 Task: Look for opportunities in operational excellence and training.
Action: Mouse moved to (128, 280)
Screenshot: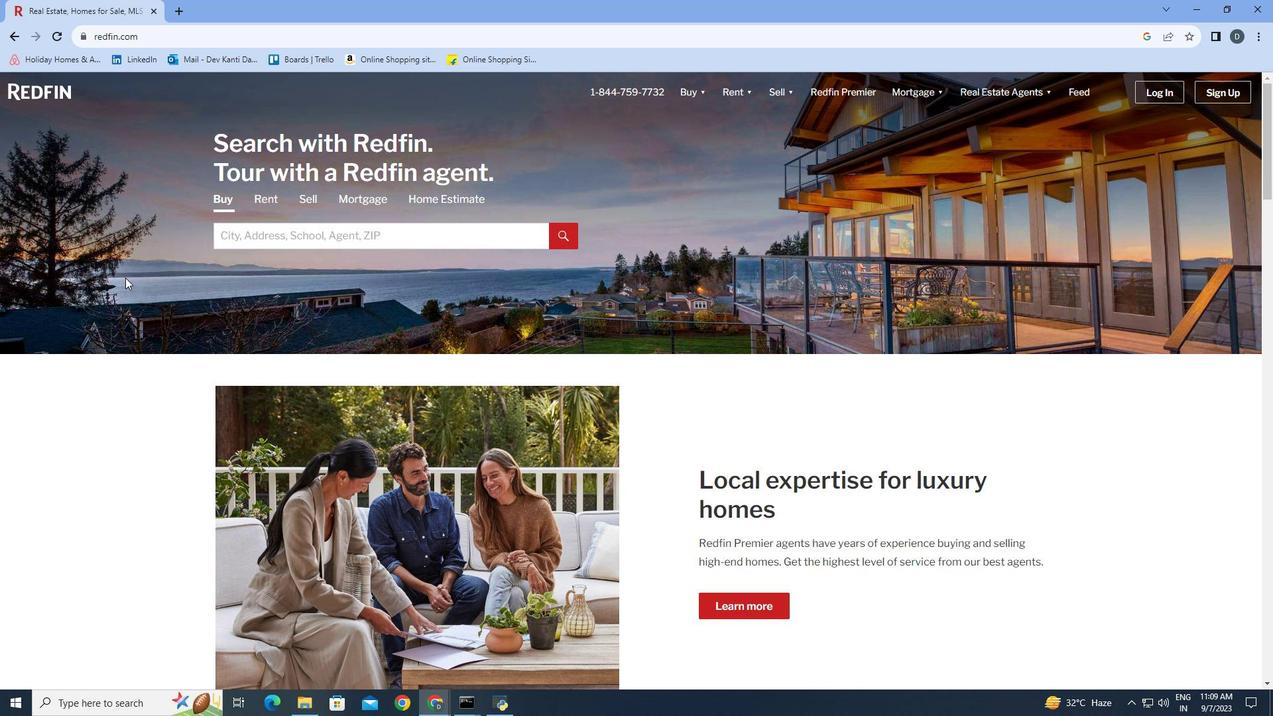 
Action: Mouse scrolled (128, 280) with delta (0, 0)
Screenshot: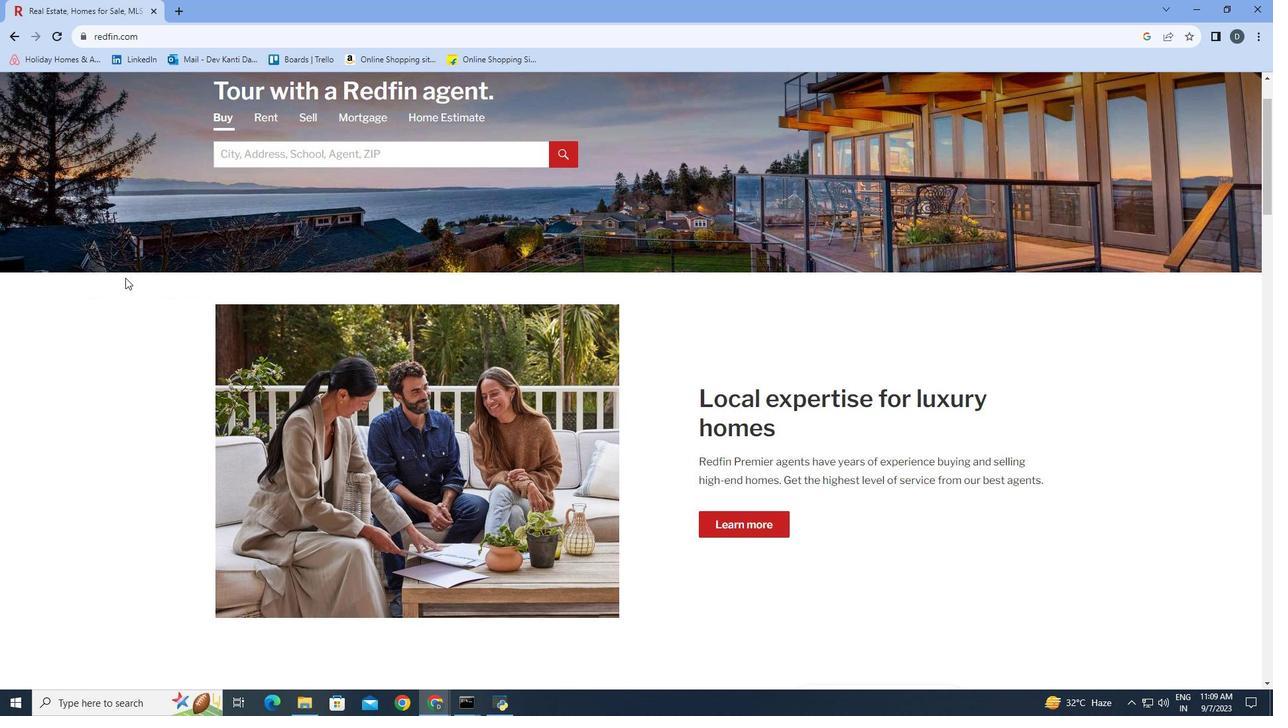
Action: Mouse scrolled (128, 280) with delta (0, 0)
Screenshot: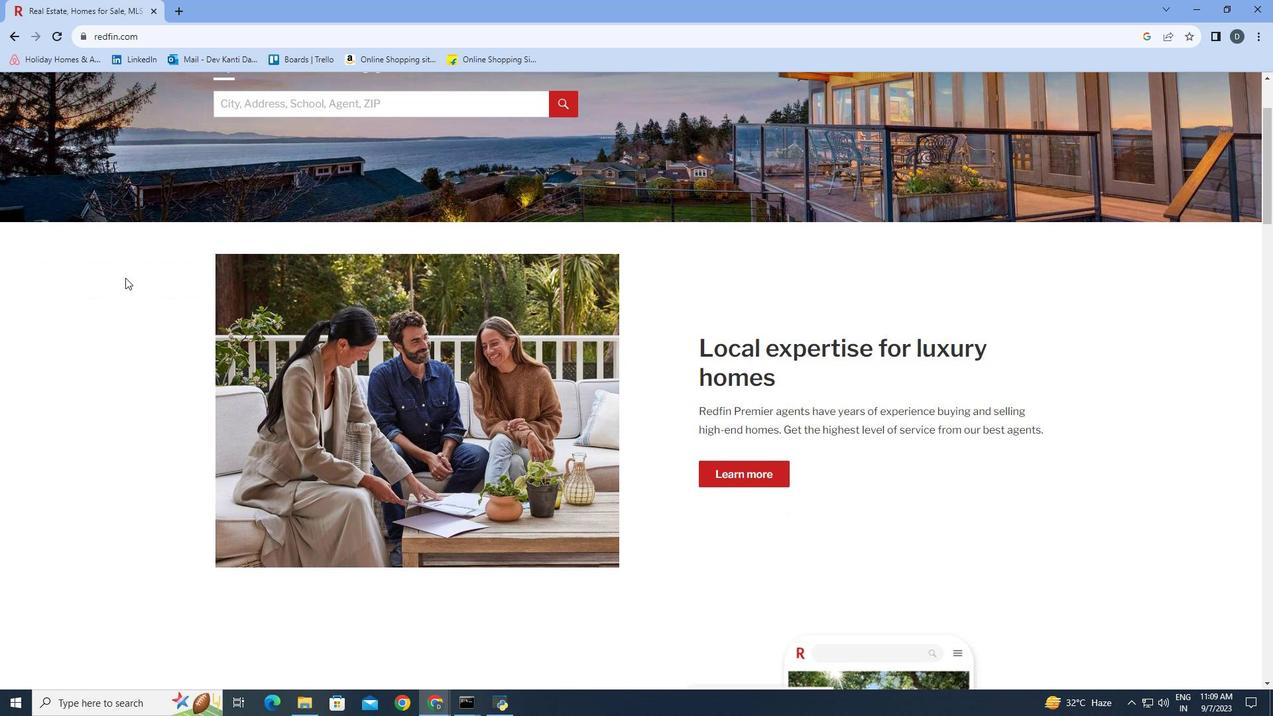 
Action: Mouse scrolled (128, 280) with delta (0, 0)
Screenshot: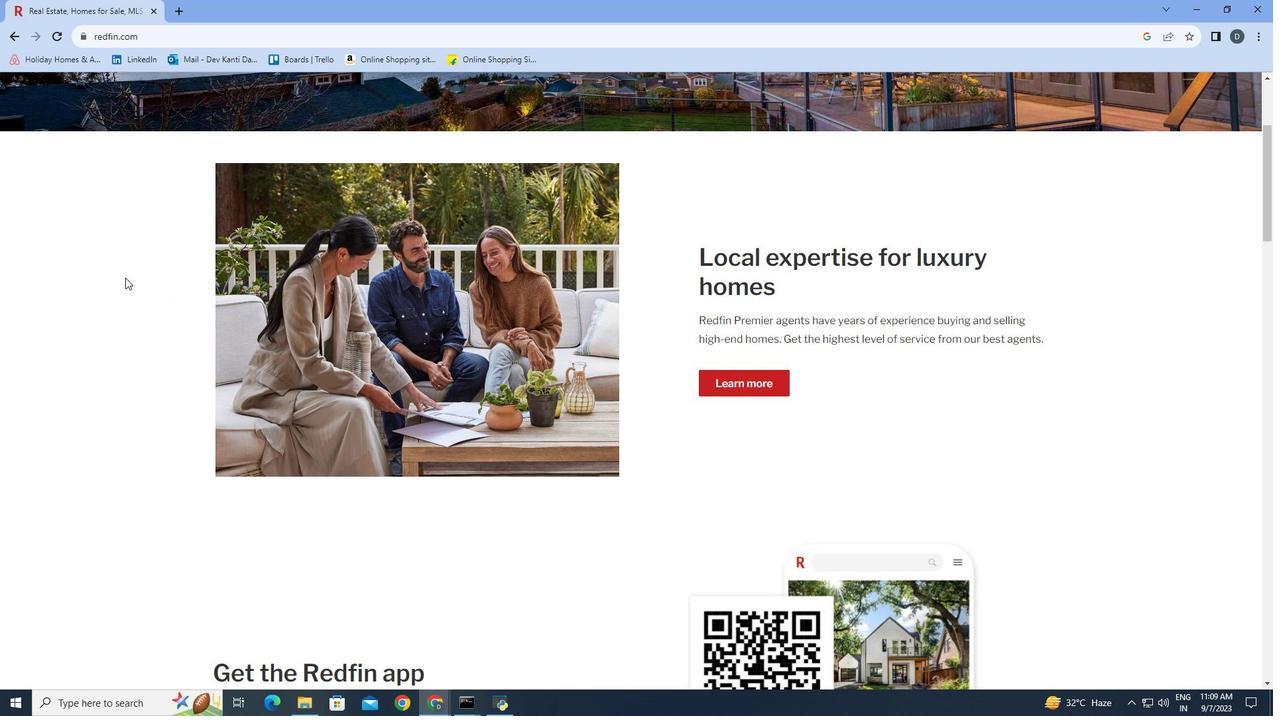 
Action: Mouse scrolled (128, 280) with delta (0, 0)
Screenshot: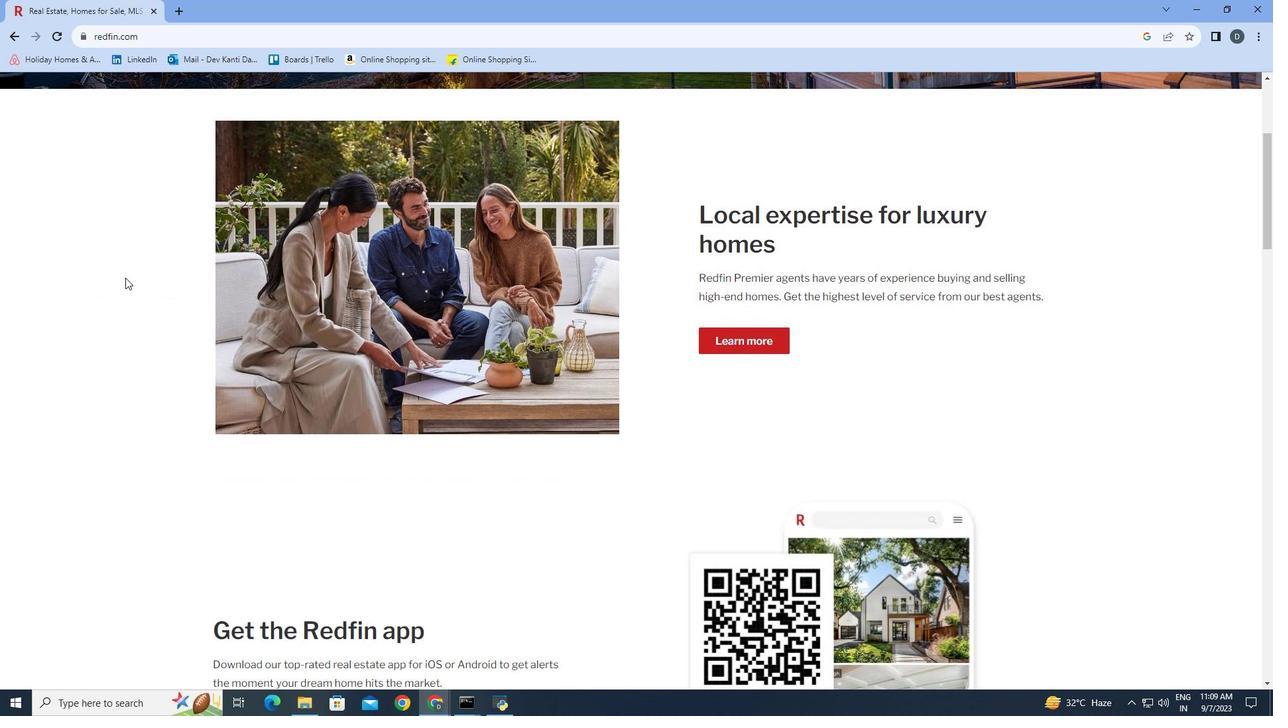 
Action: Mouse scrolled (128, 280) with delta (0, 0)
Screenshot: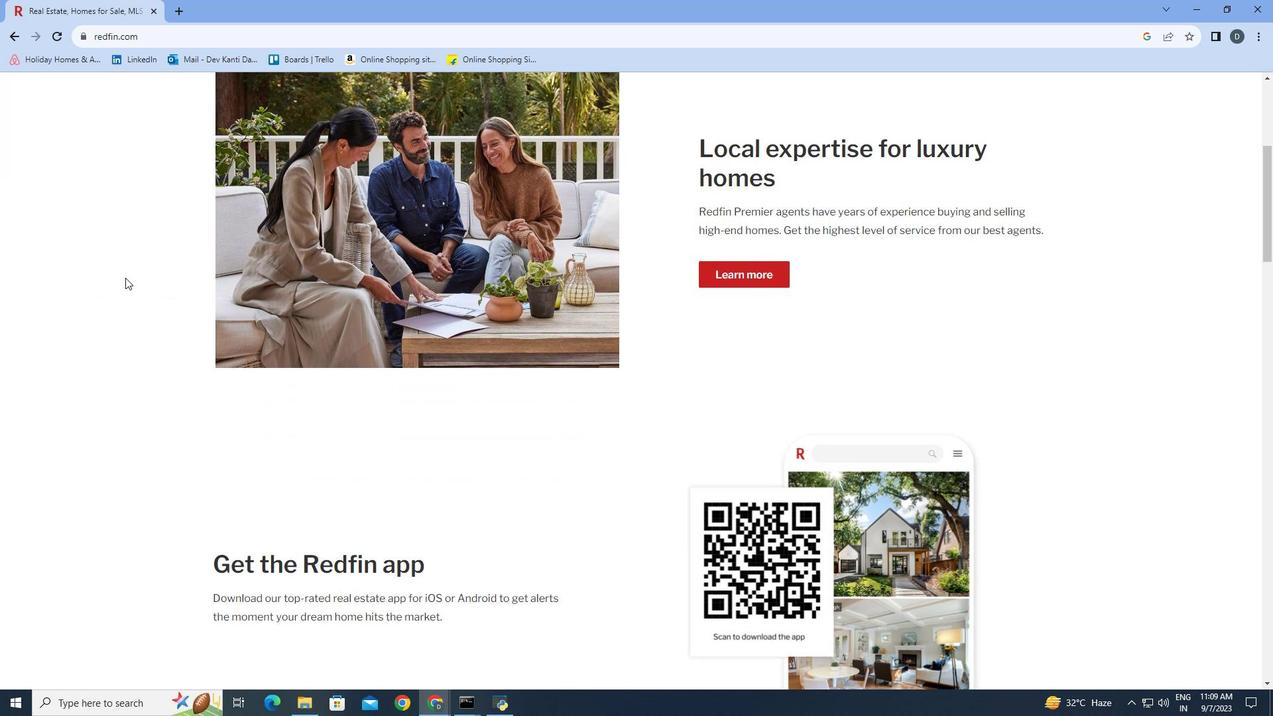 
Action: Mouse scrolled (128, 280) with delta (0, 0)
Screenshot: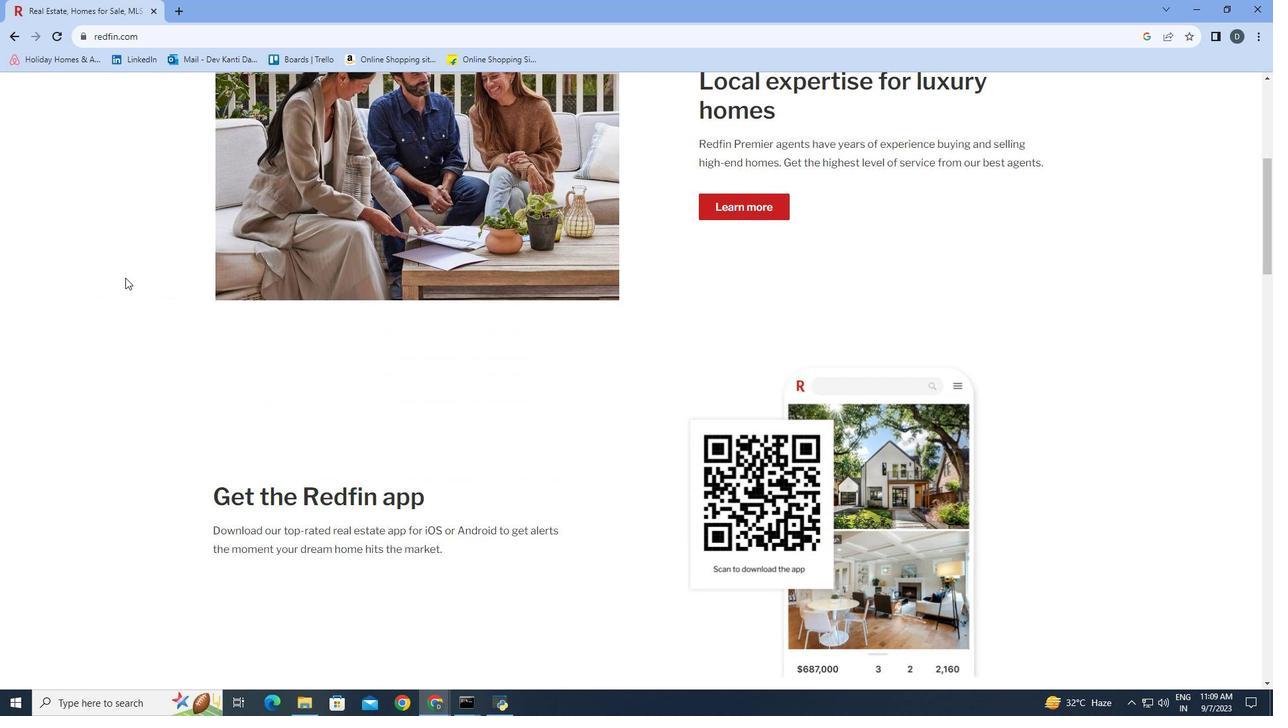 
Action: Mouse scrolled (128, 280) with delta (0, 0)
Screenshot: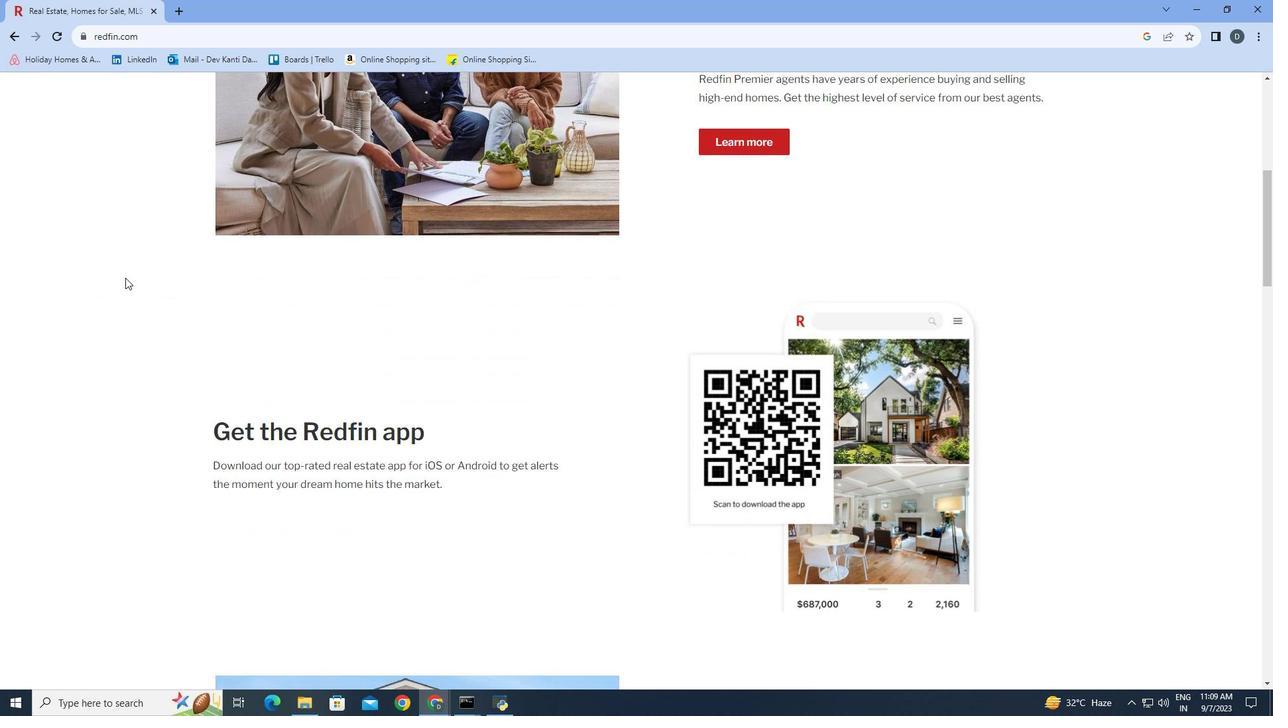 
Action: Mouse scrolled (128, 280) with delta (0, 0)
Screenshot: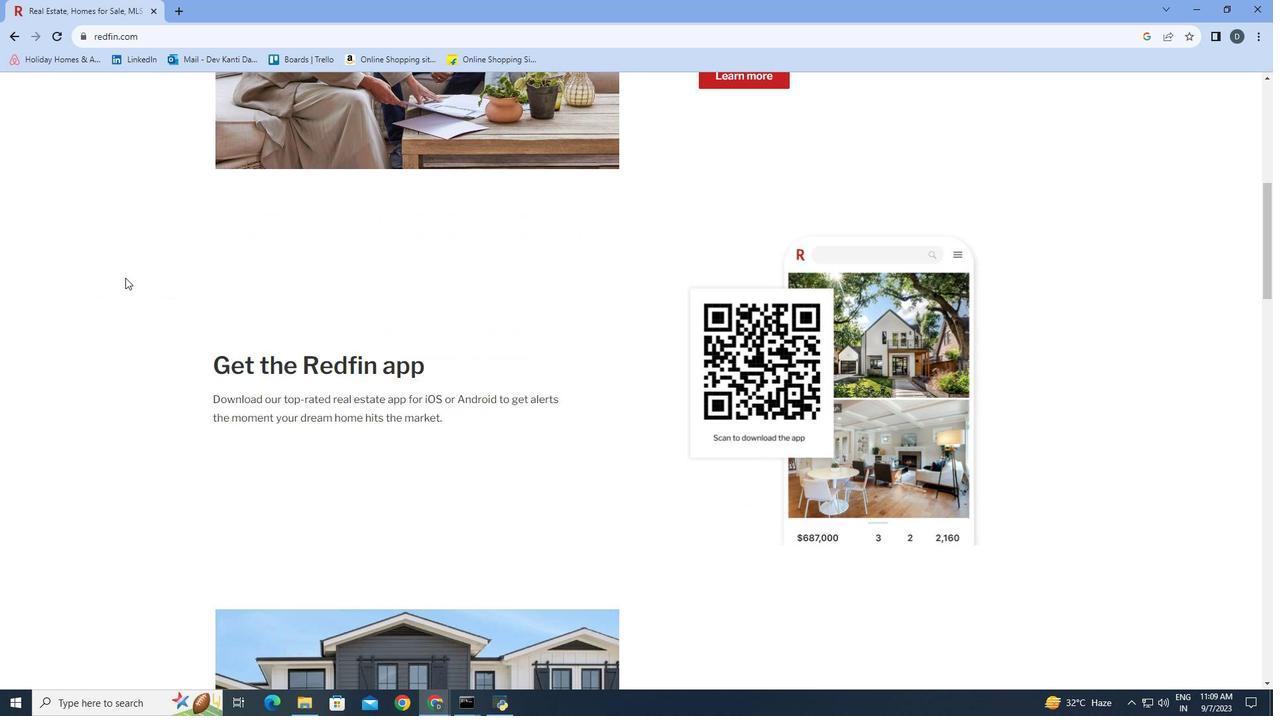 
Action: Mouse scrolled (128, 280) with delta (0, 0)
Screenshot: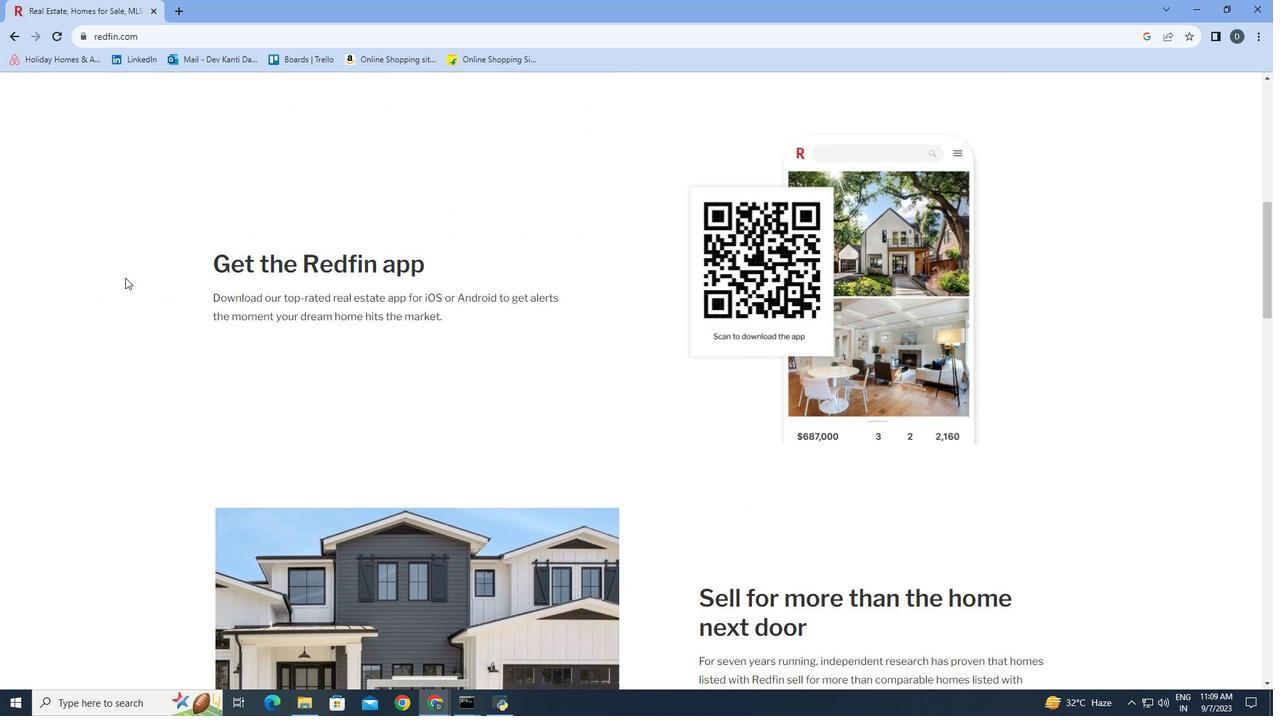 
Action: Mouse scrolled (128, 280) with delta (0, 0)
Screenshot: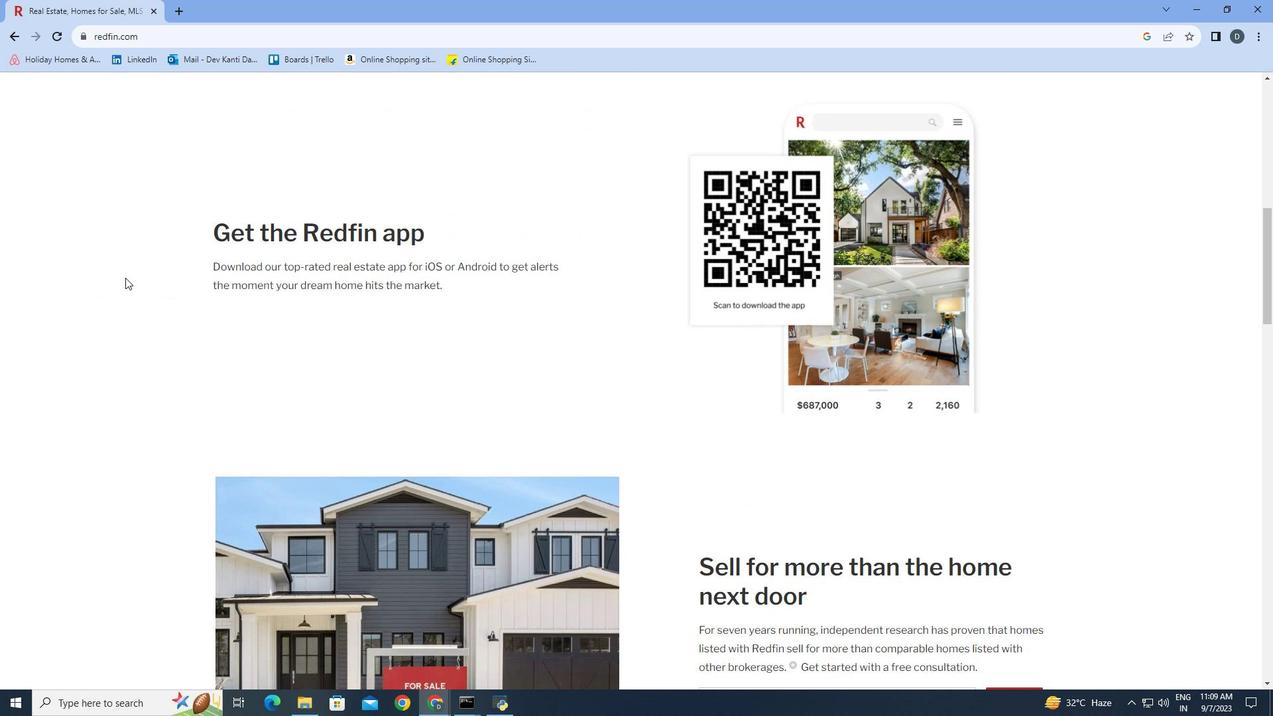 
Action: Mouse scrolled (128, 280) with delta (0, 0)
Screenshot: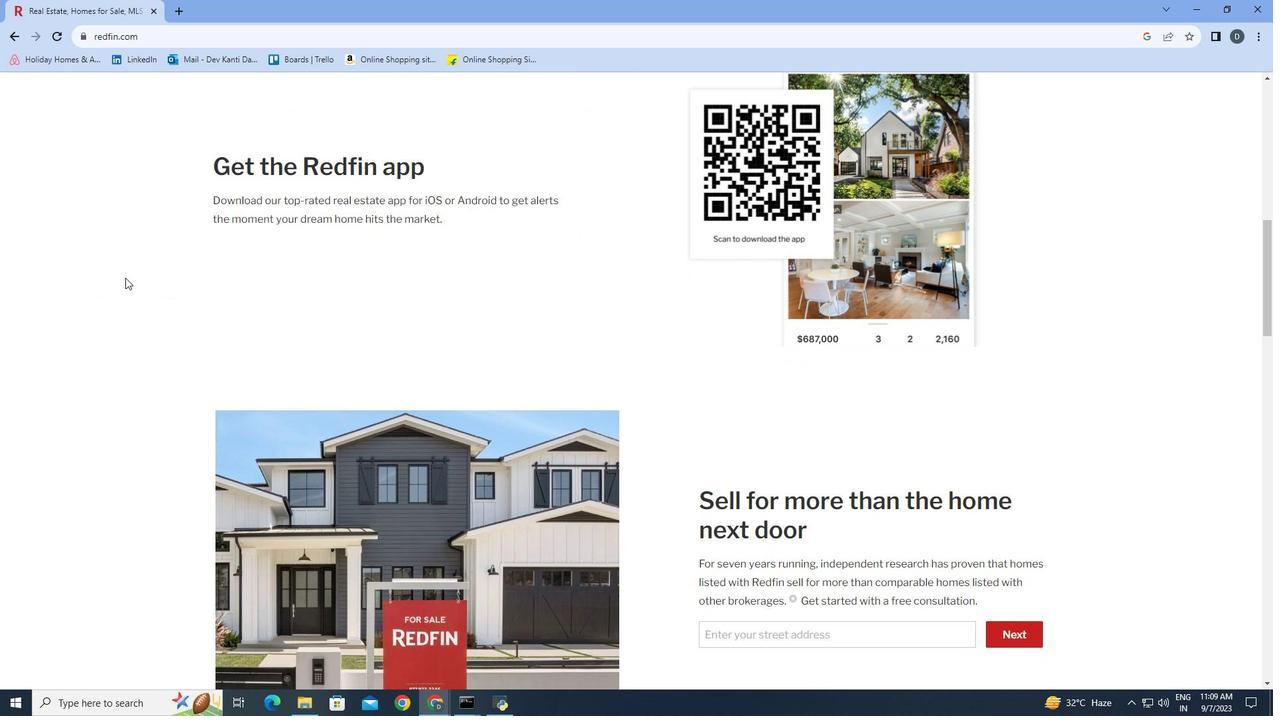 
Action: Mouse scrolled (128, 280) with delta (0, 0)
Screenshot: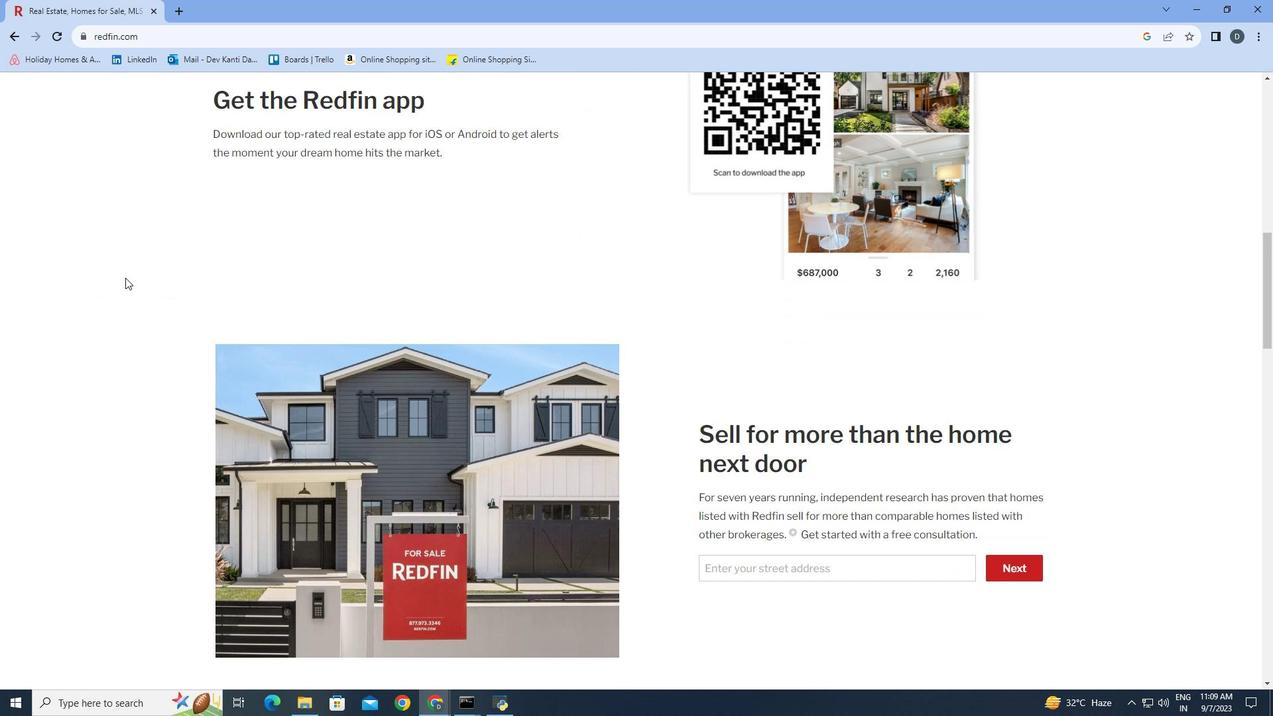 
Action: Mouse scrolled (128, 280) with delta (0, 0)
Screenshot: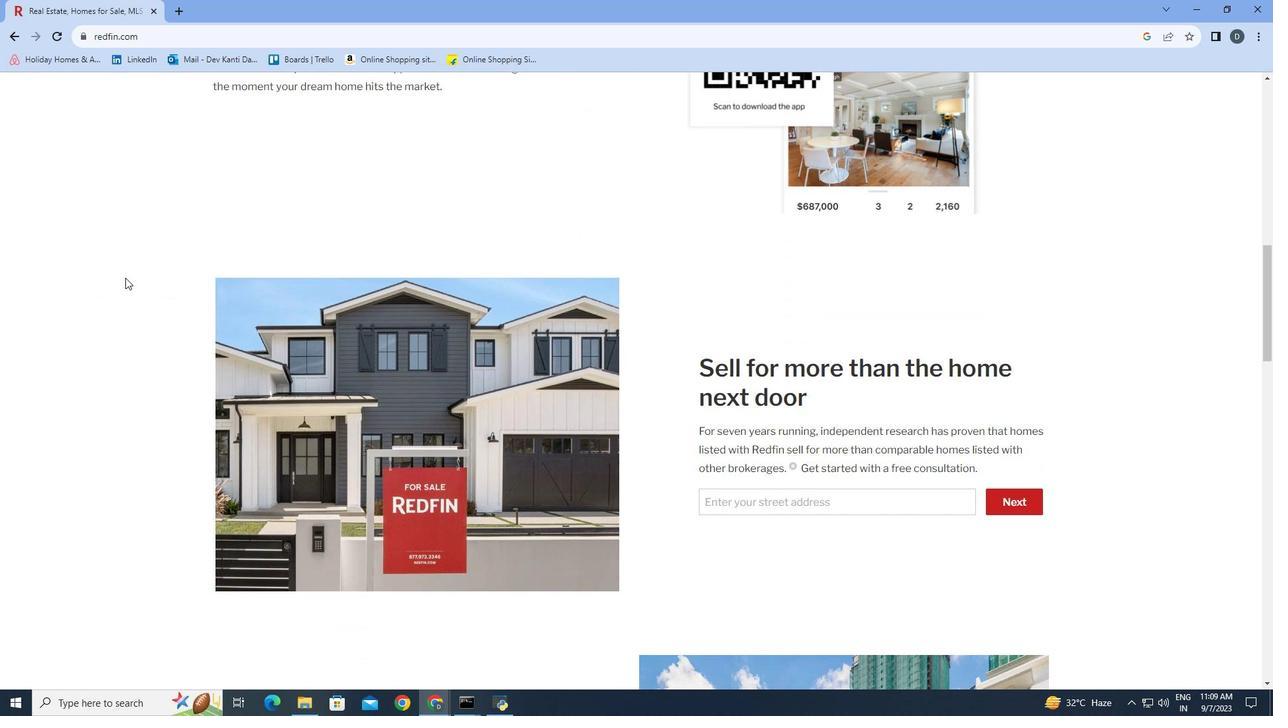 
Action: Mouse scrolled (128, 280) with delta (0, 0)
Screenshot: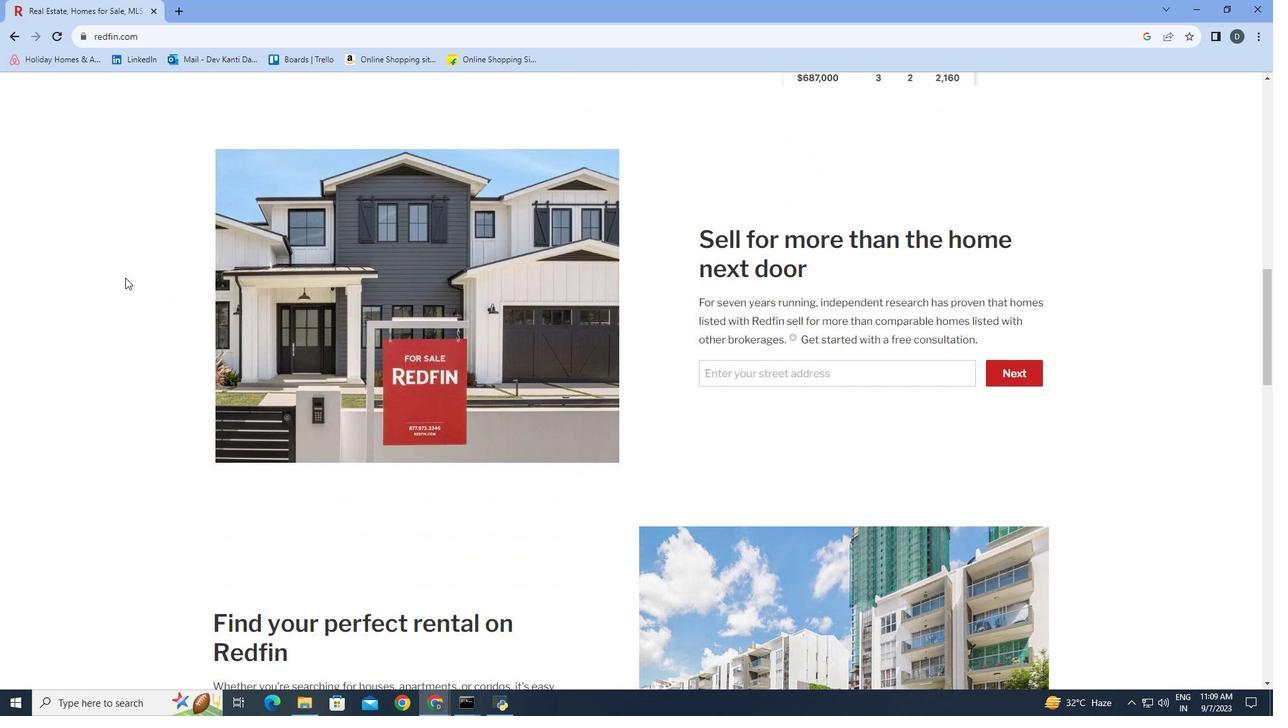 
Action: Mouse scrolled (128, 280) with delta (0, 0)
Screenshot: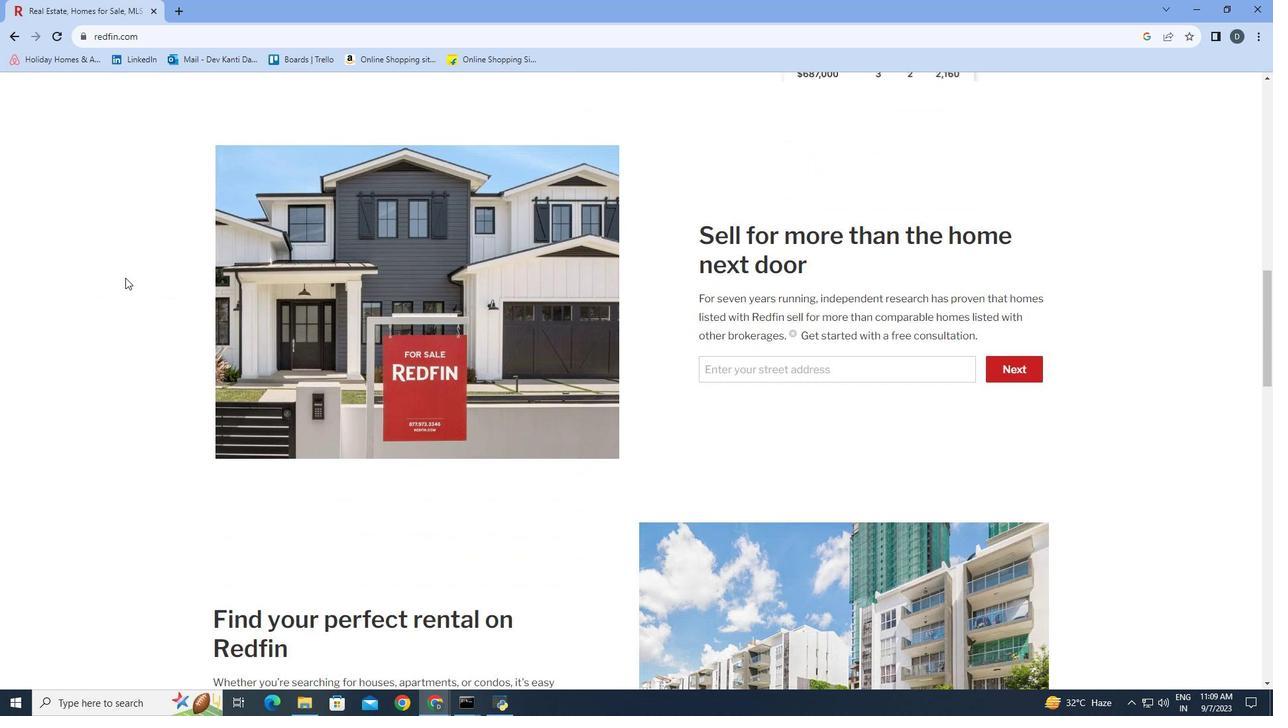 
Action: Mouse scrolled (128, 280) with delta (0, 0)
Screenshot: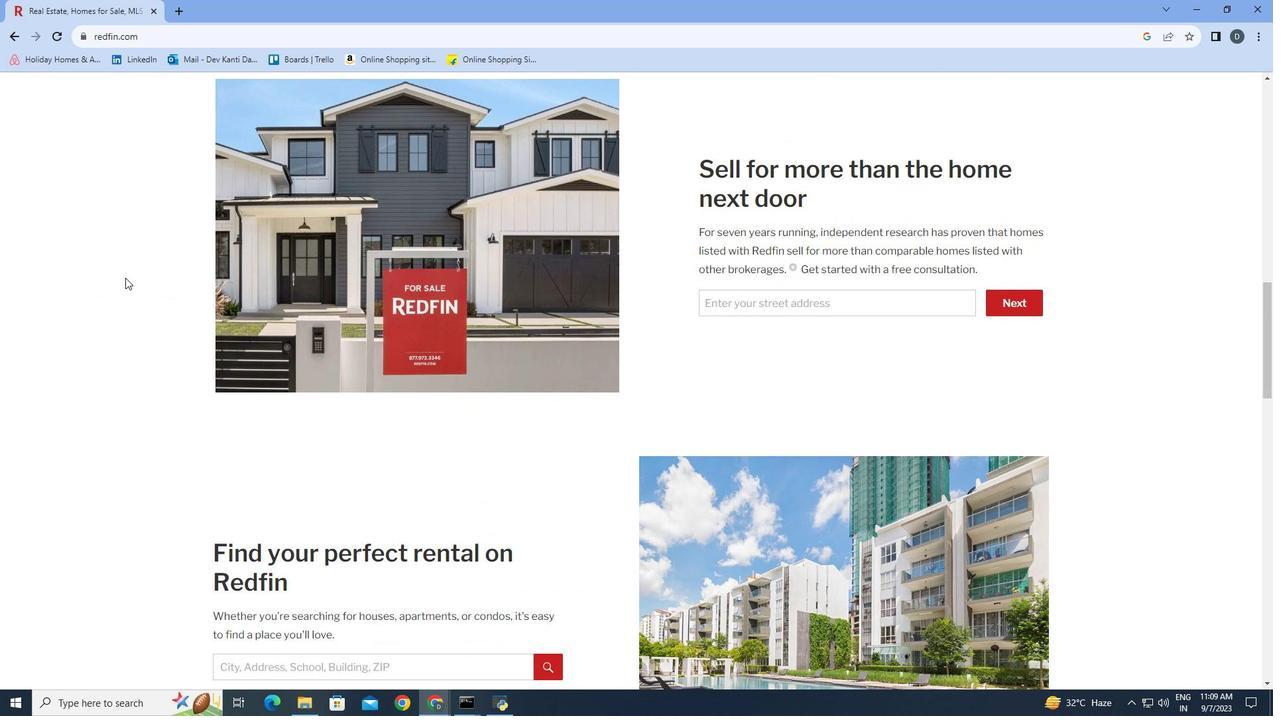 
Action: Mouse scrolled (128, 280) with delta (0, 0)
Screenshot: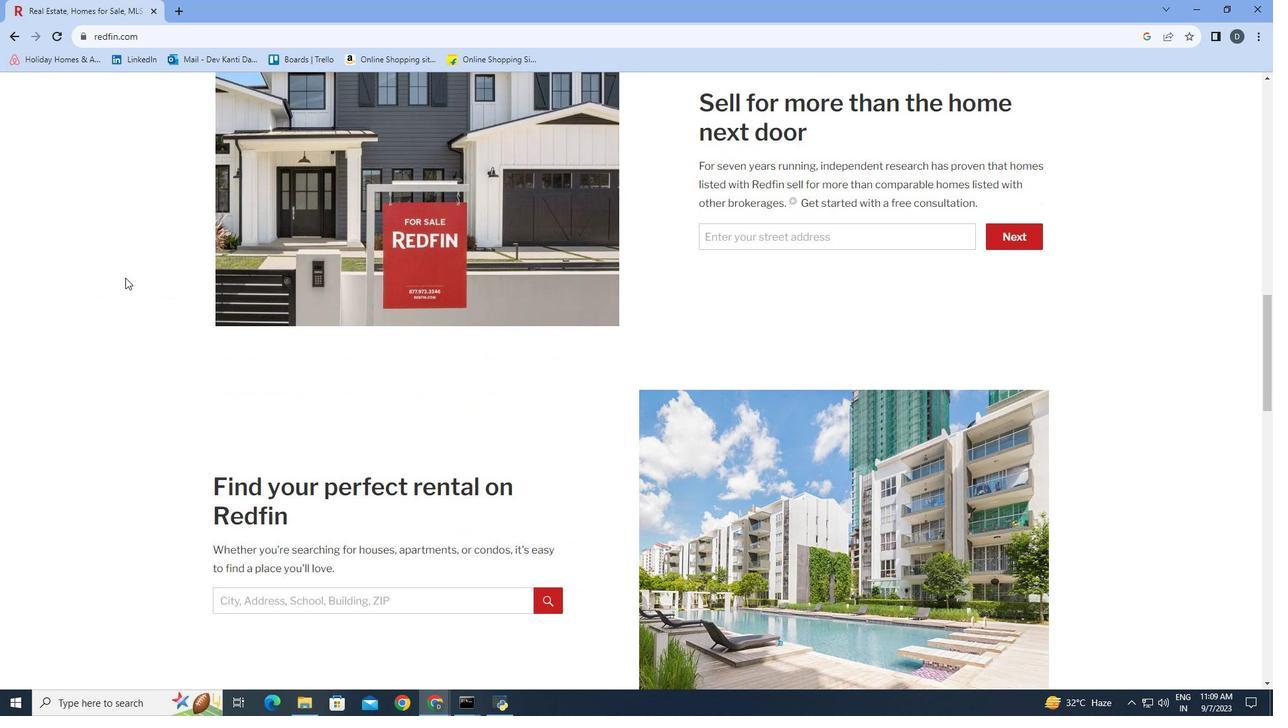 
Action: Mouse scrolled (128, 280) with delta (0, 0)
Screenshot: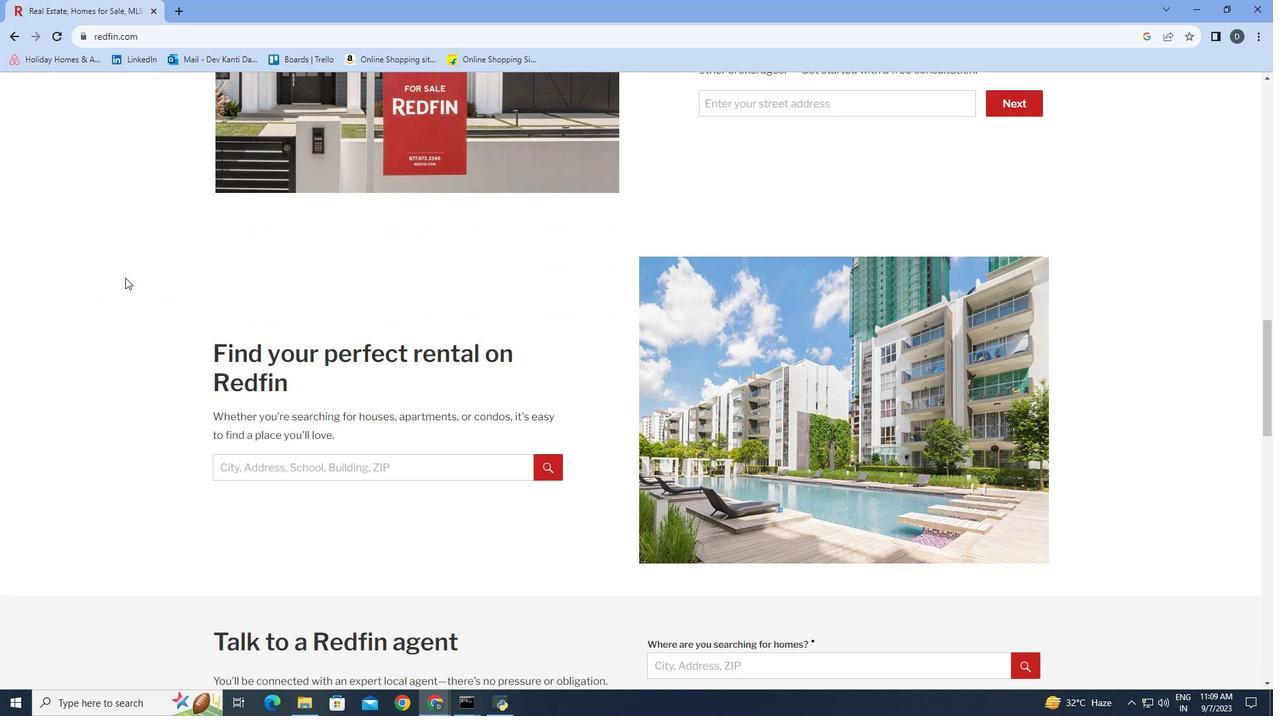 
Action: Mouse scrolled (128, 280) with delta (0, 0)
Screenshot: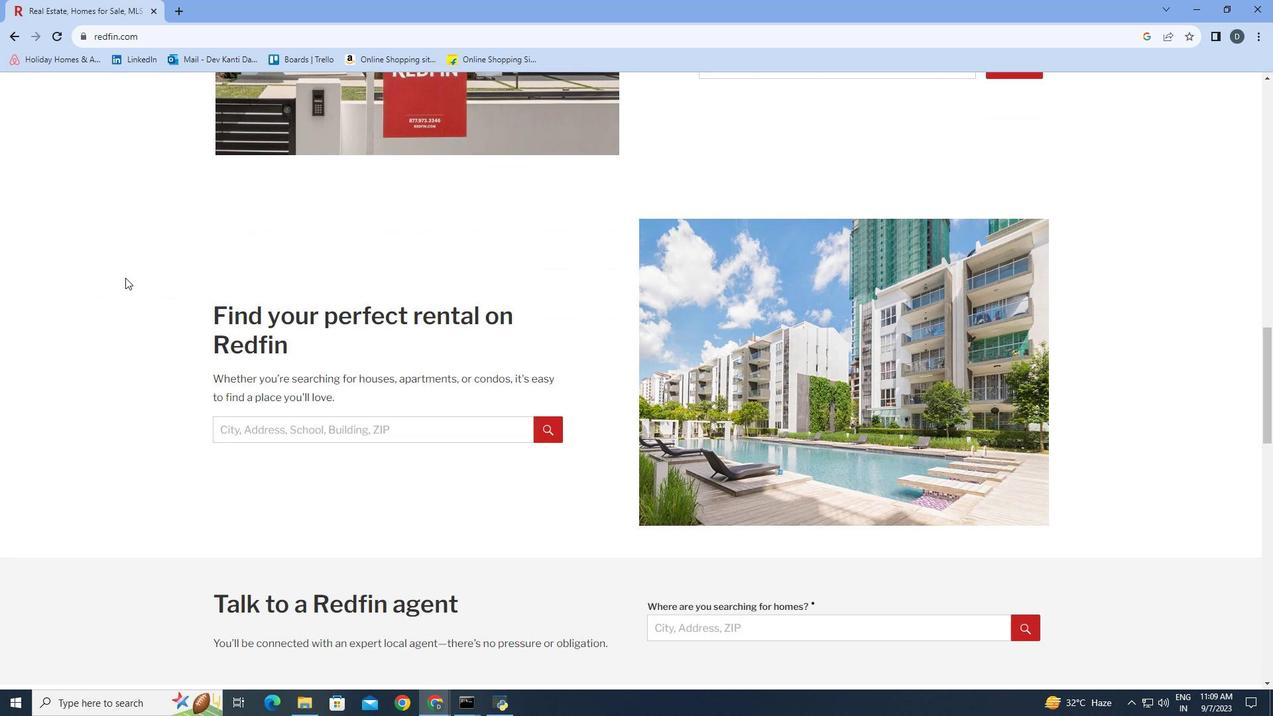 
Action: Mouse scrolled (128, 280) with delta (0, 0)
Screenshot: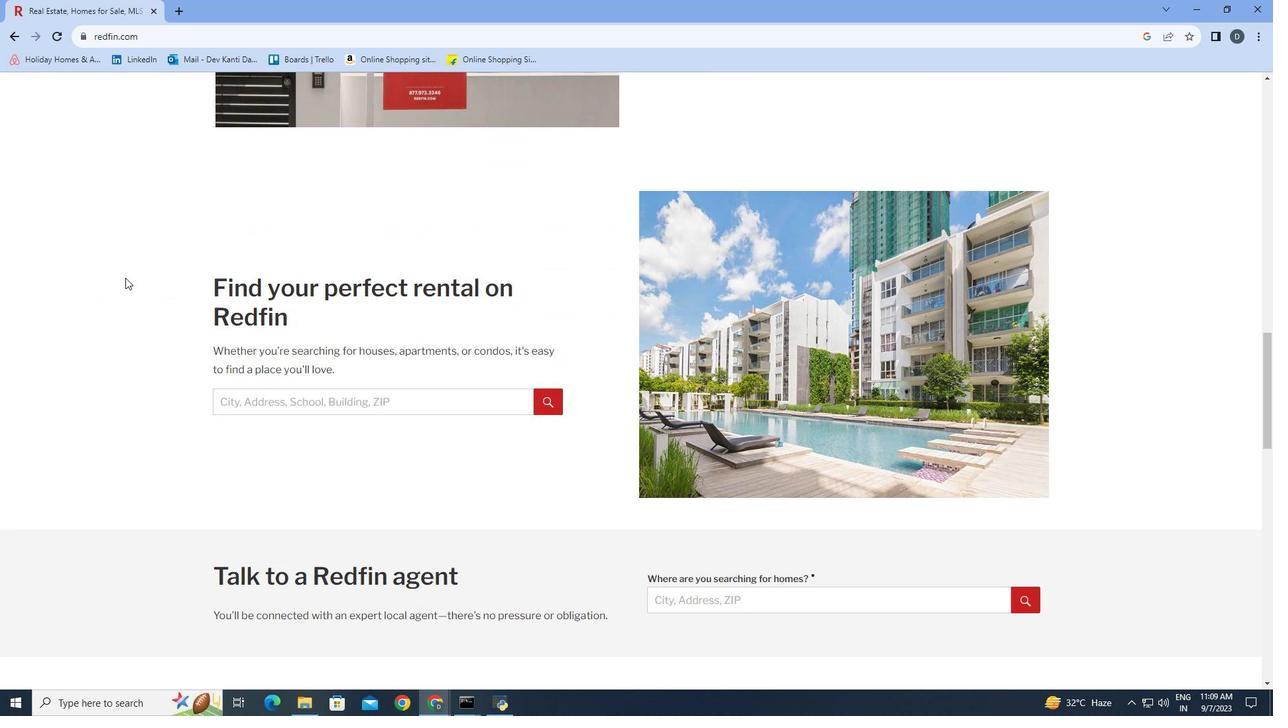 
Action: Mouse scrolled (128, 280) with delta (0, 0)
Screenshot: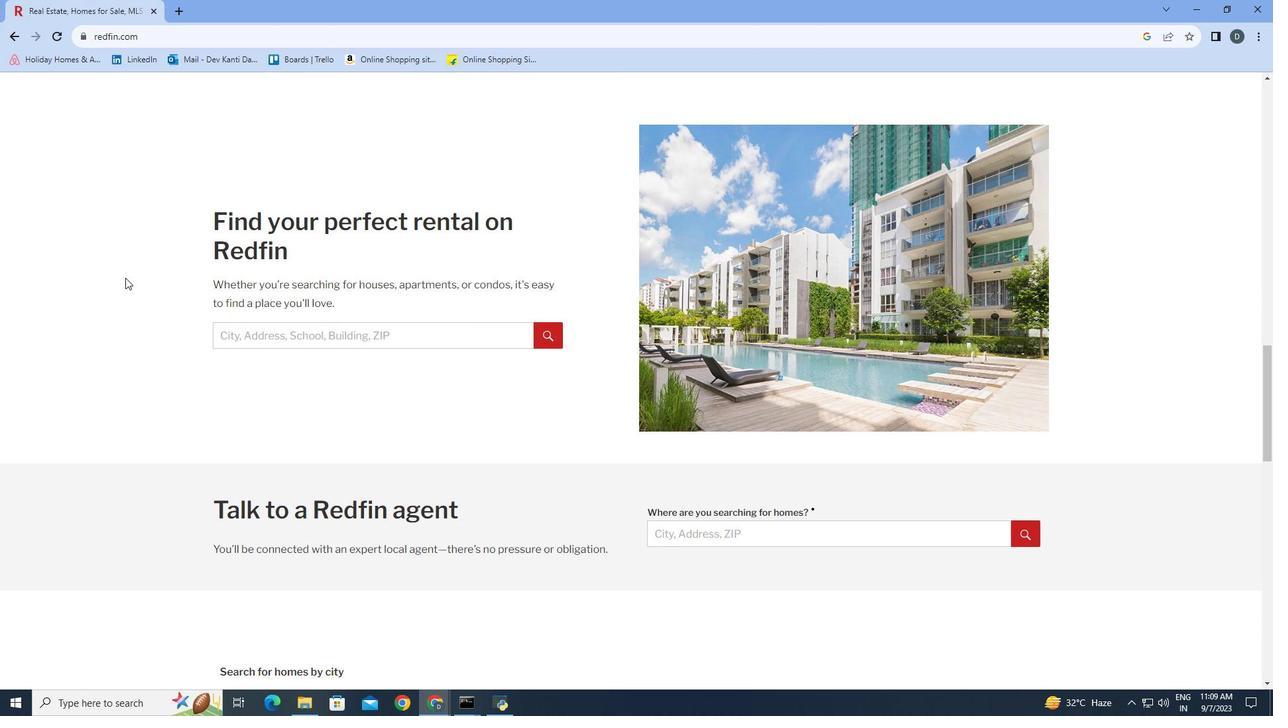 
Action: Mouse scrolled (128, 280) with delta (0, 0)
Screenshot: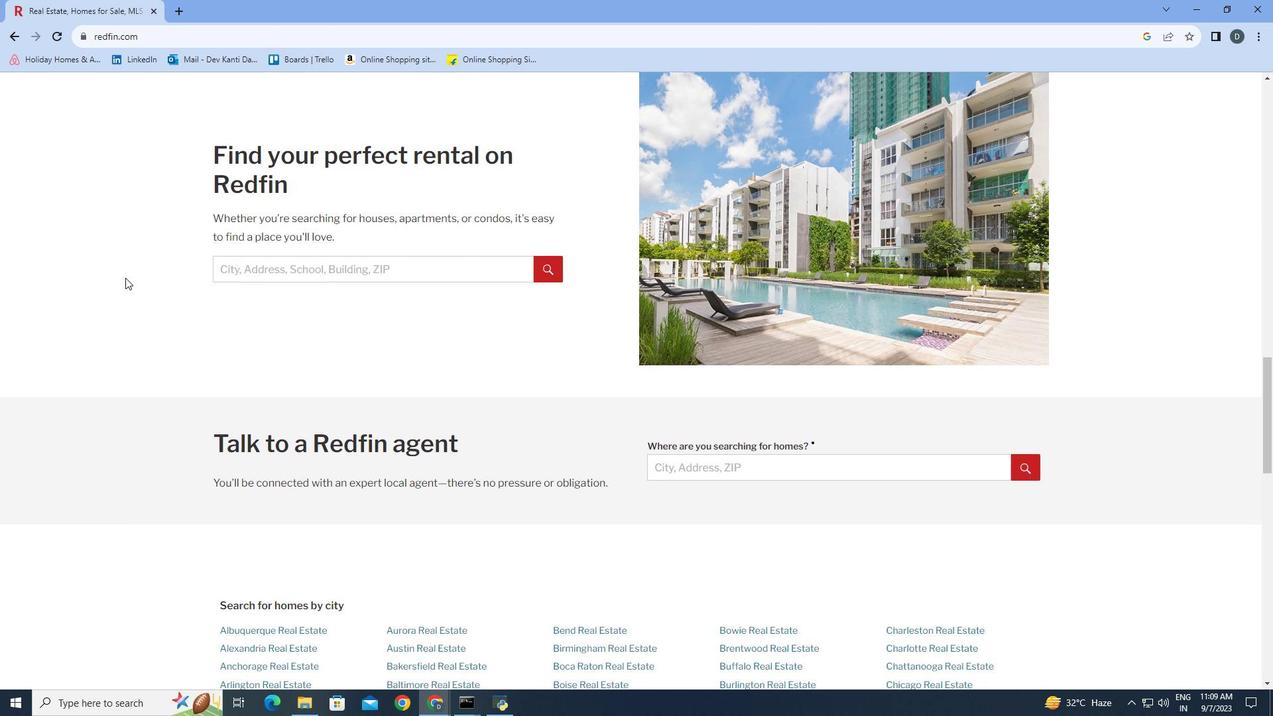 
Action: Mouse scrolled (128, 280) with delta (0, 0)
Screenshot: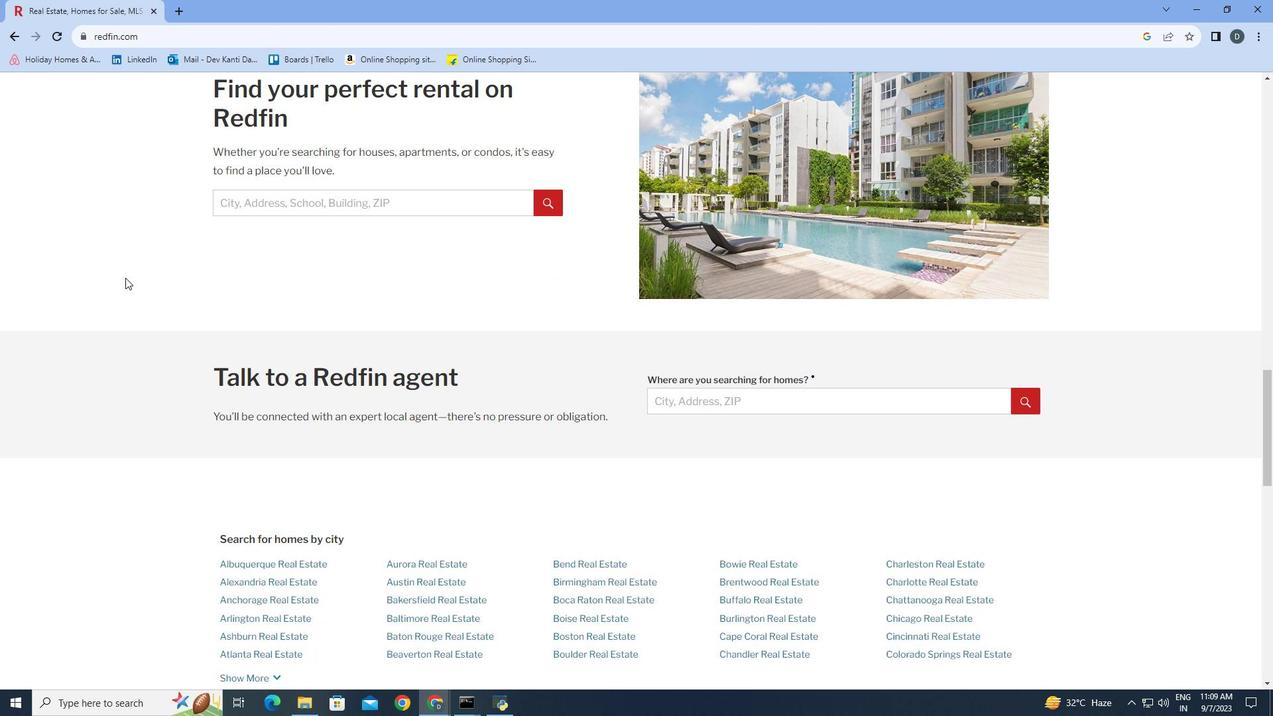 
Action: Mouse scrolled (128, 280) with delta (0, 0)
Screenshot: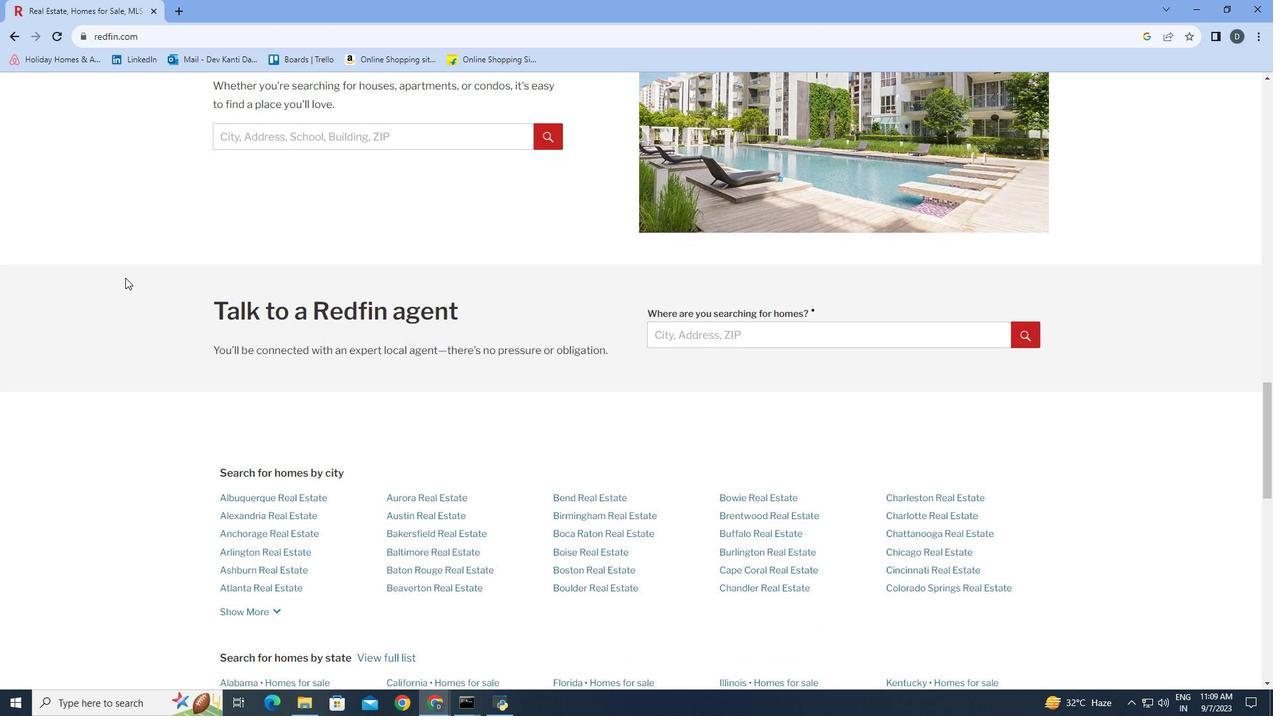 
Action: Mouse scrolled (128, 280) with delta (0, 0)
Screenshot: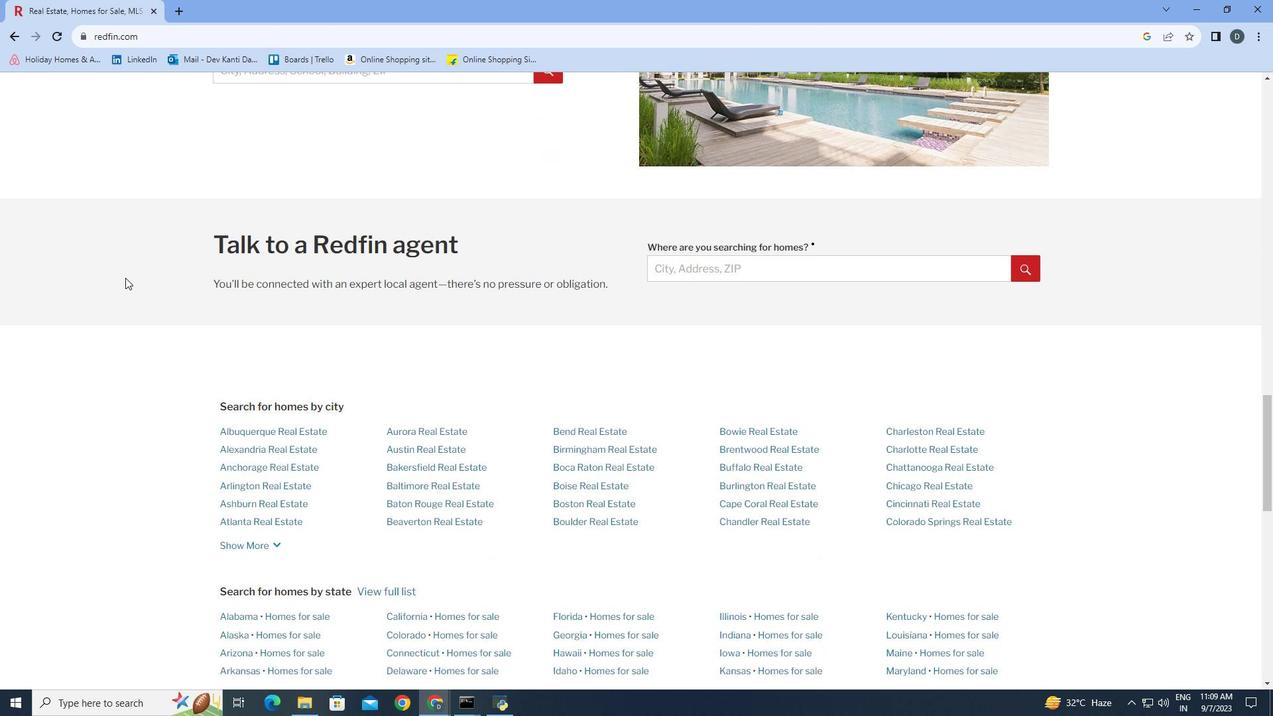 
Action: Mouse scrolled (128, 280) with delta (0, 0)
Screenshot: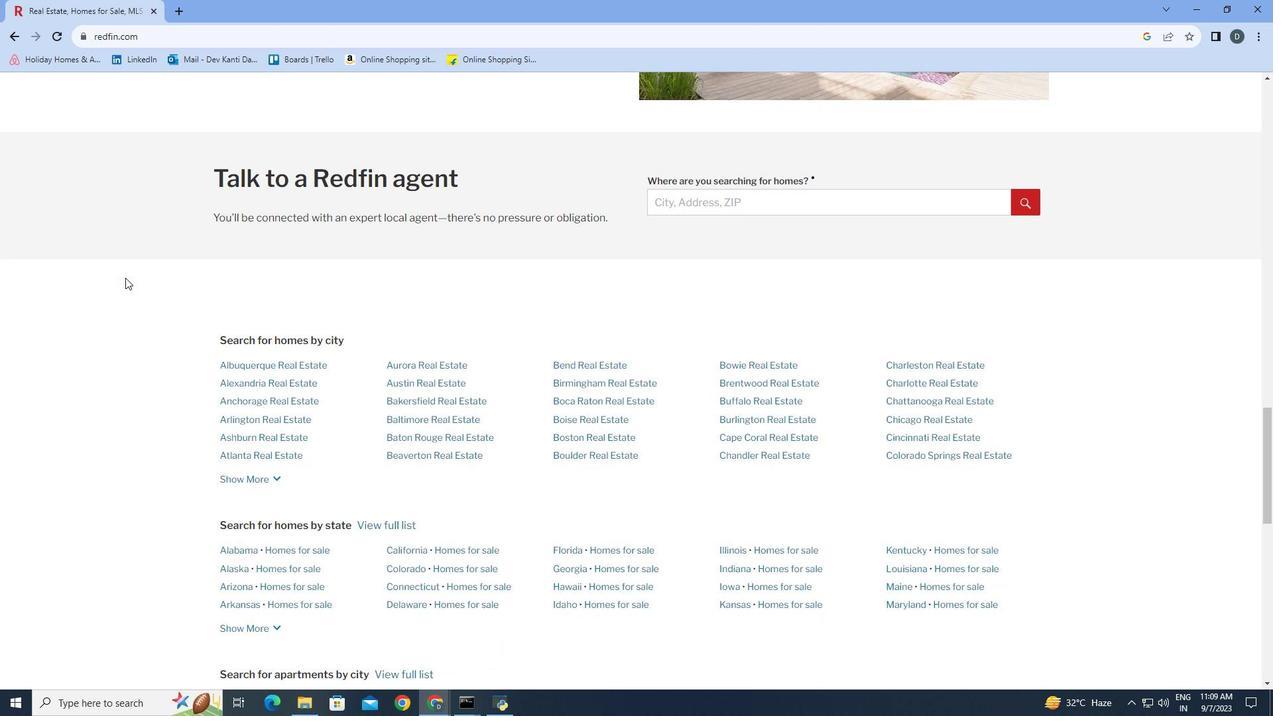 
Action: Mouse scrolled (128, 280) with delta (0, 0)
Screenshot: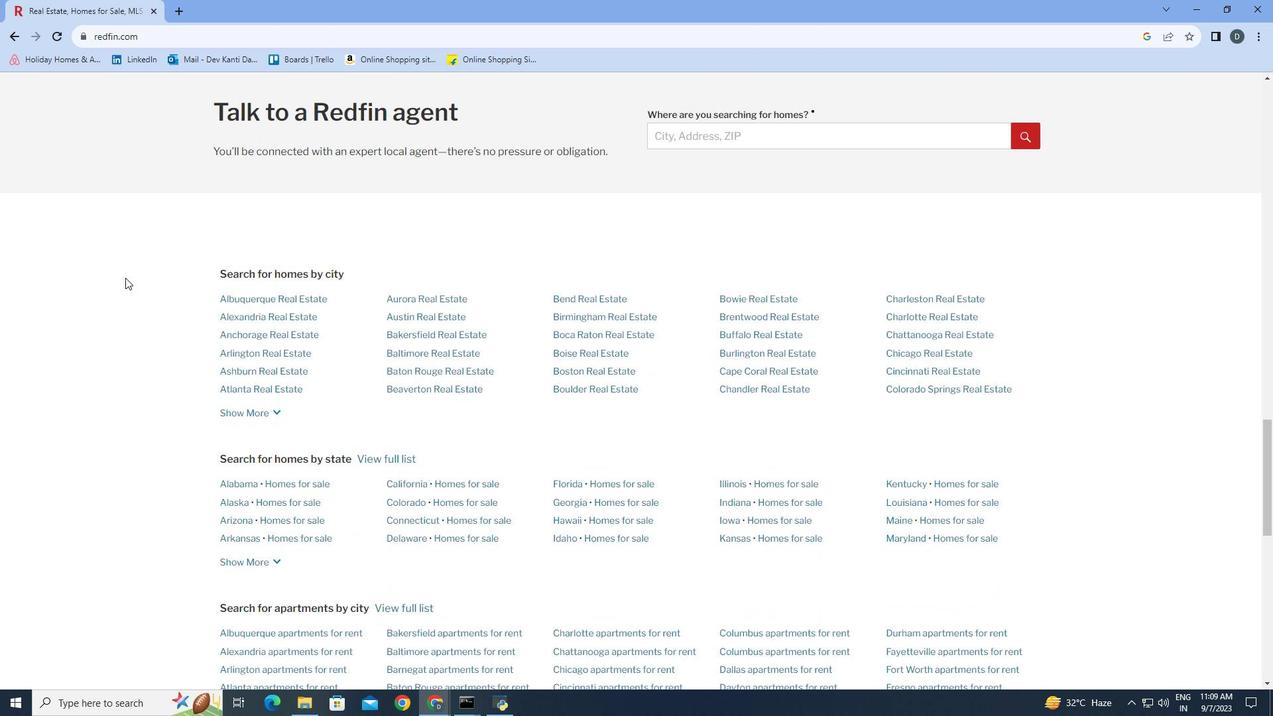 
Action: Mouse scrolled (128, 280) with delta (0, 0)
Screenshot: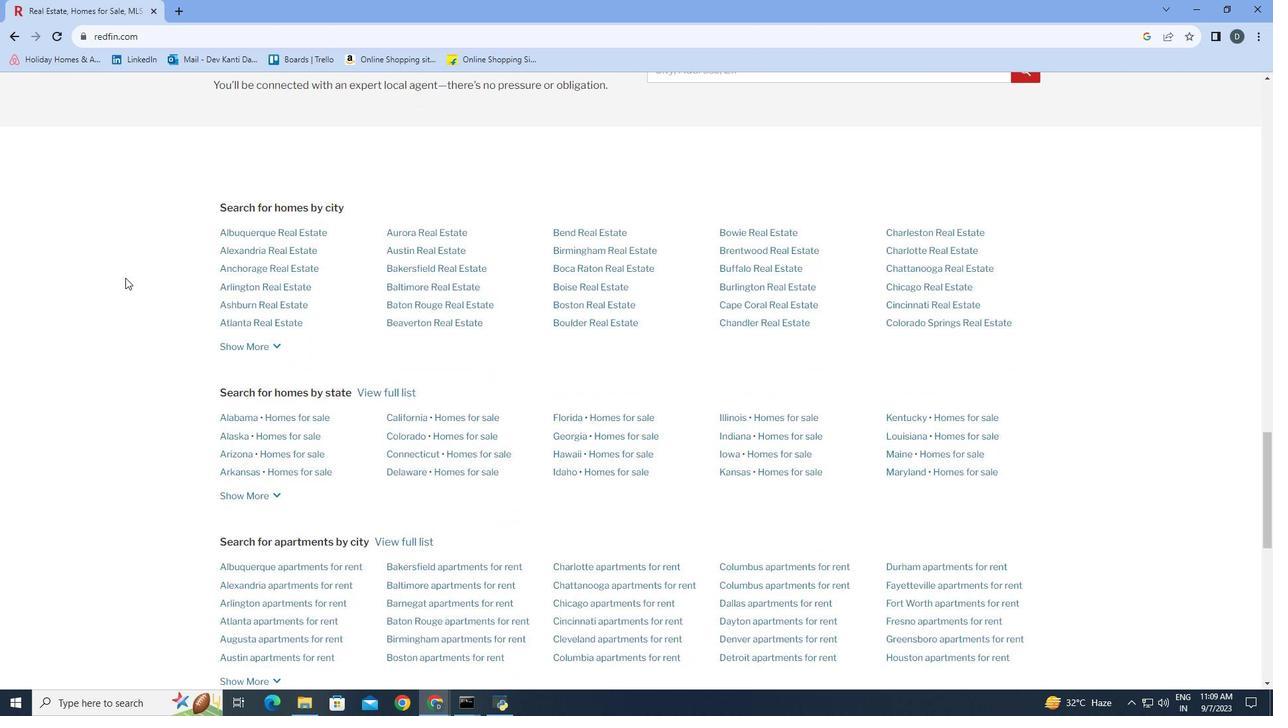 
Action: Mouse scrolled (128, 280) with delta (0, 0)
Screenshot: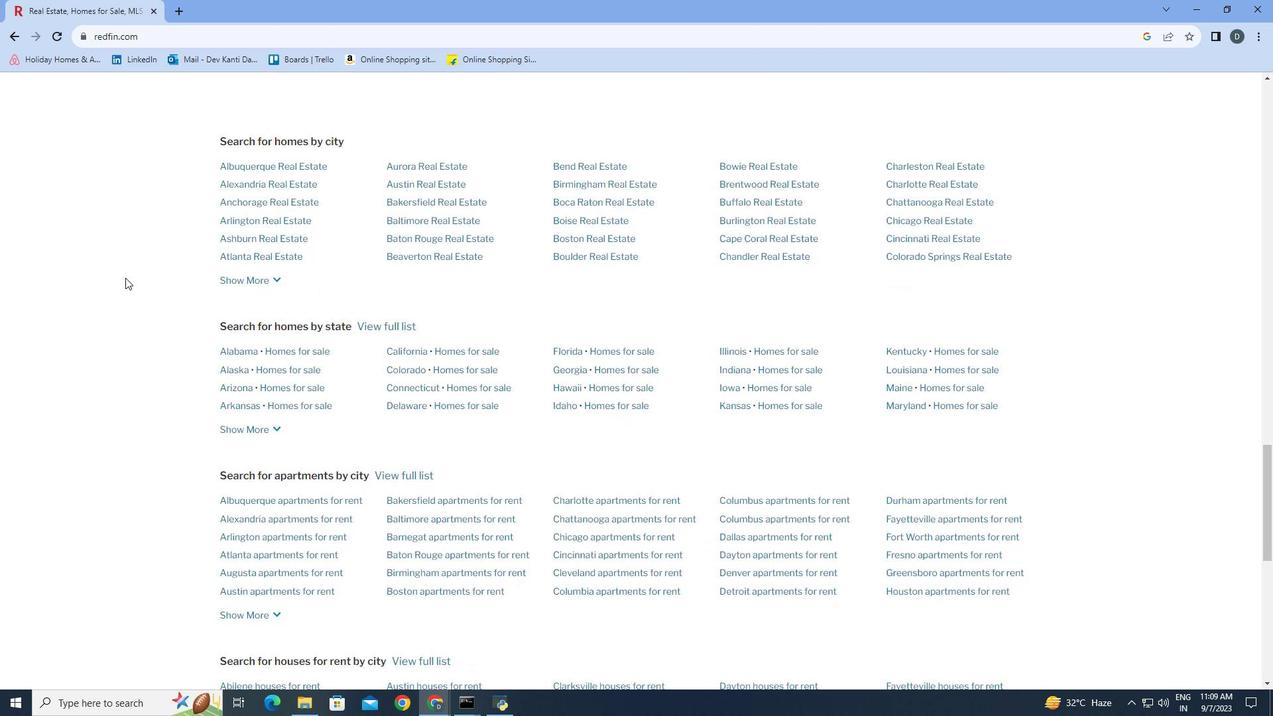 
Action: Mouse scrolled (128, 280) with delta (0, 0)
Screenshot: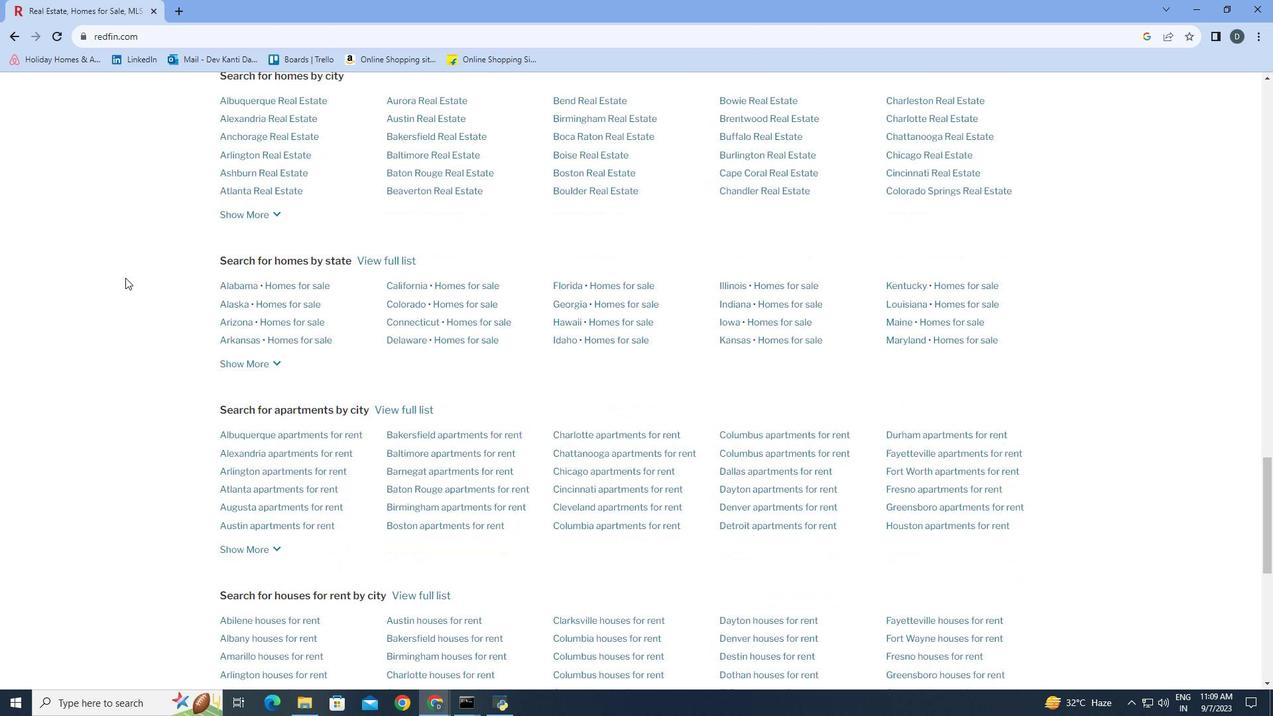 
Action: Mouse scrolled (128, 280) with delta (0, 0)
Screenshot: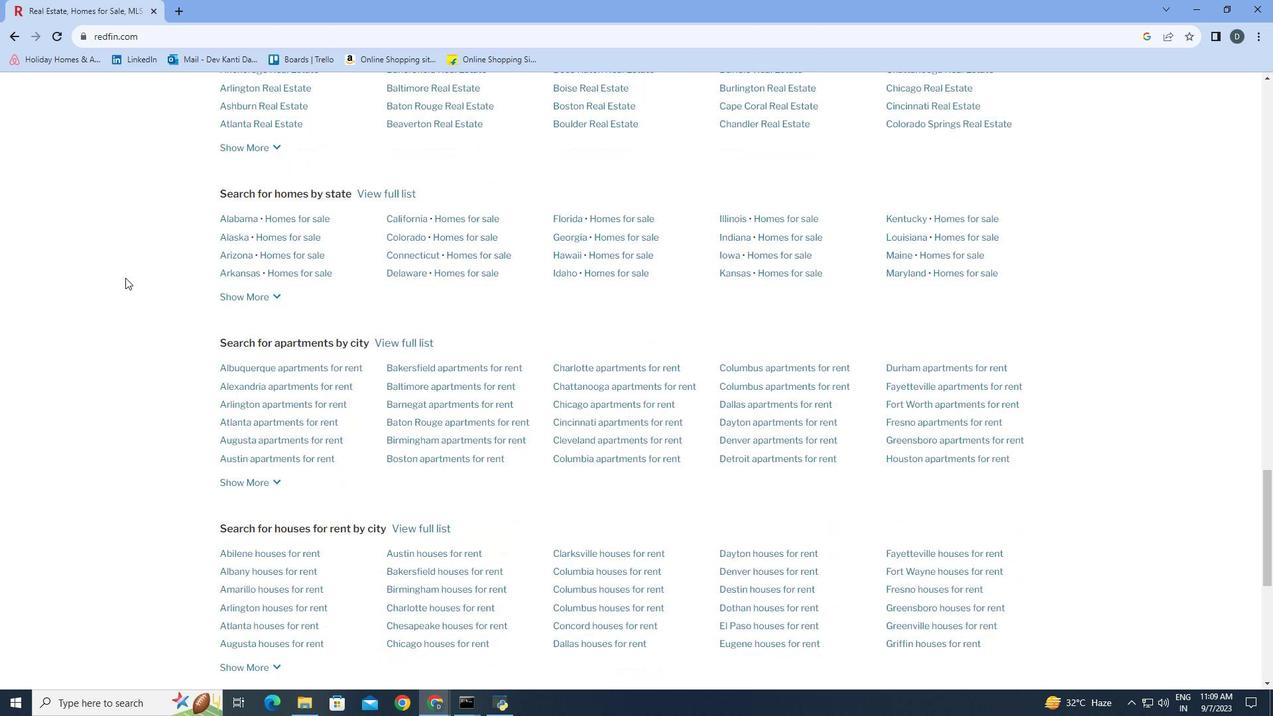 
Action: Mouse scrolled (128, 280) with delta (0, 0)
Screenshot: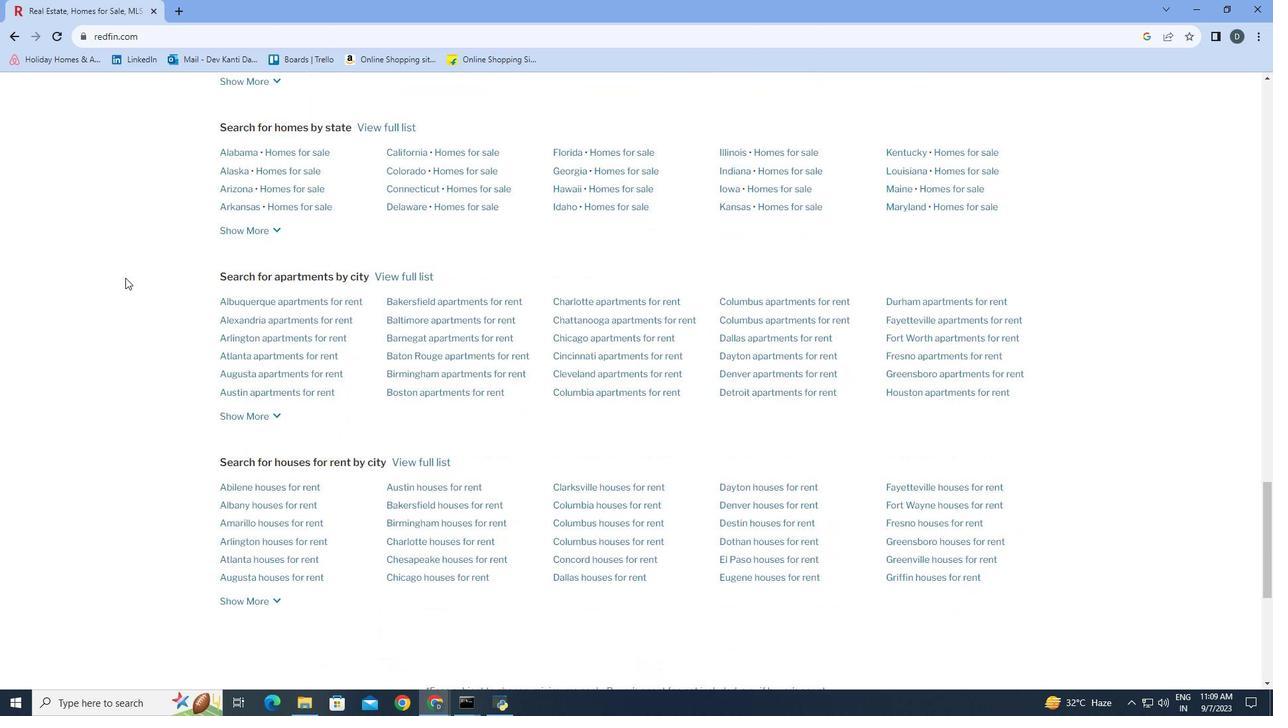 
Action: Mouse scrolled (128, 280) with delta (0, 0)
Screenshot: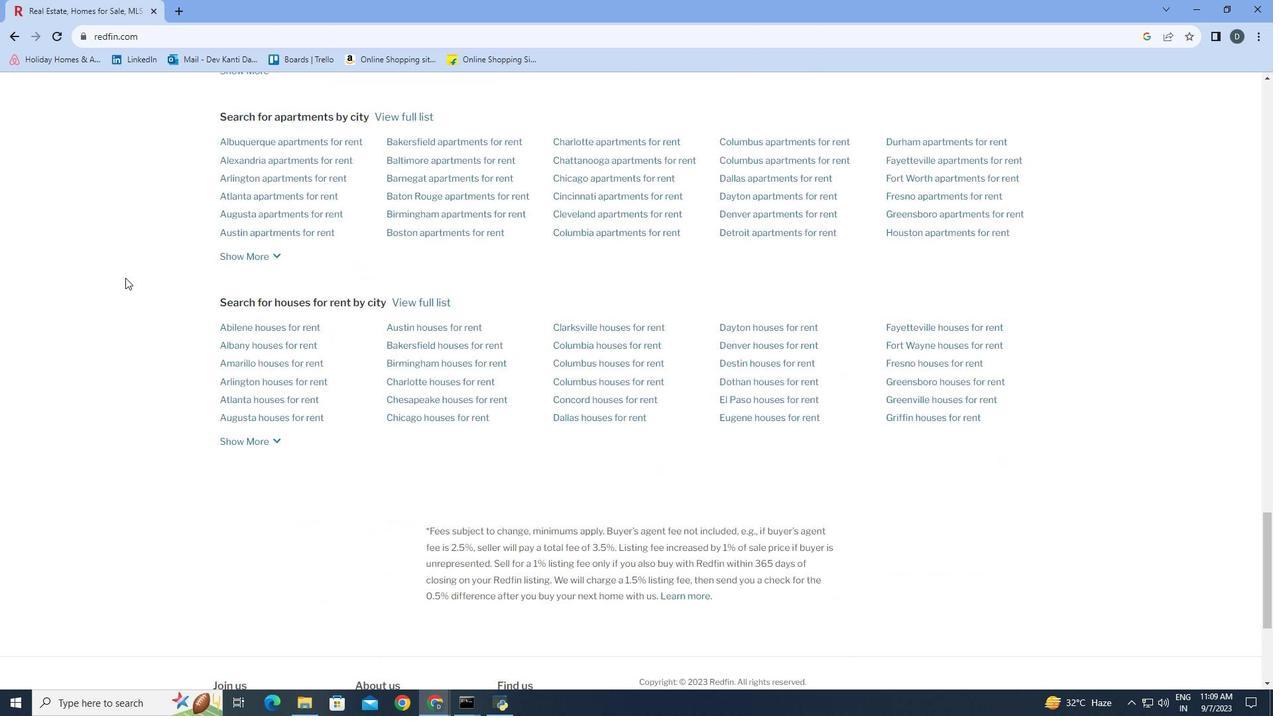 
Action: Mouse scrolled (128, 280) with delta (0, 0)
Screenshot: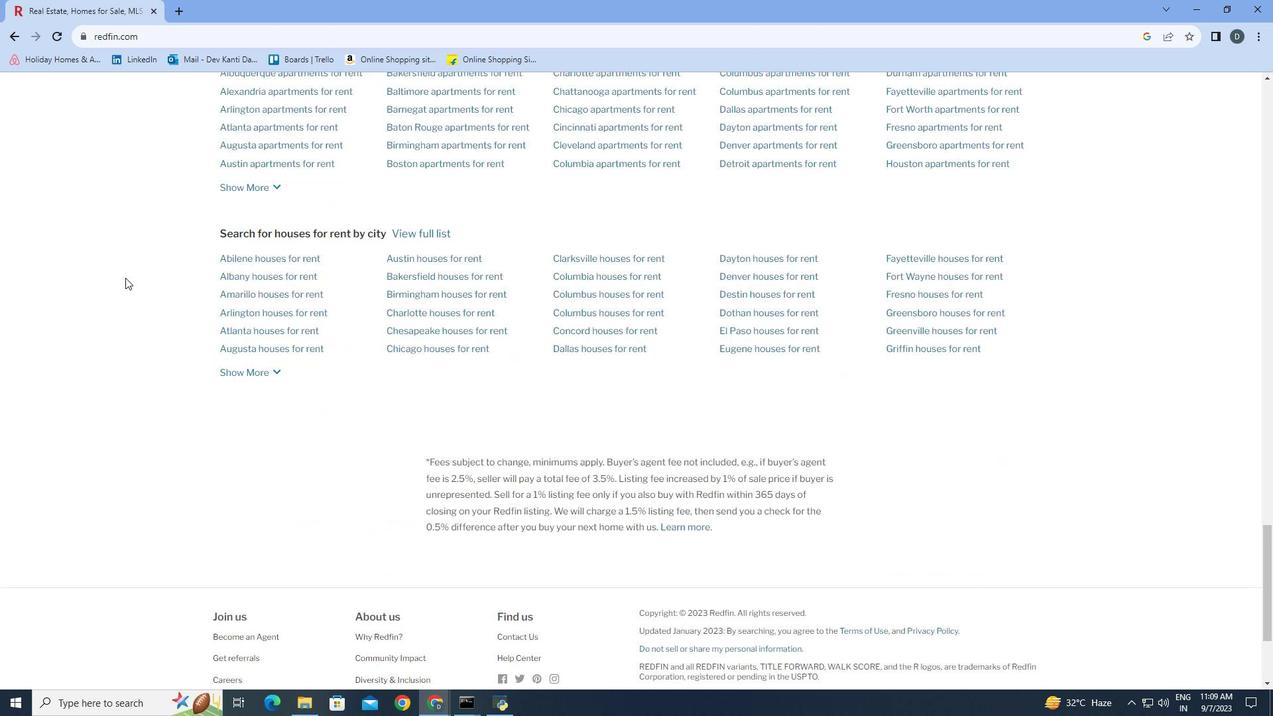 
Action: Mouse scrolled (128, 280) with delta (0, 0)
Screenshot: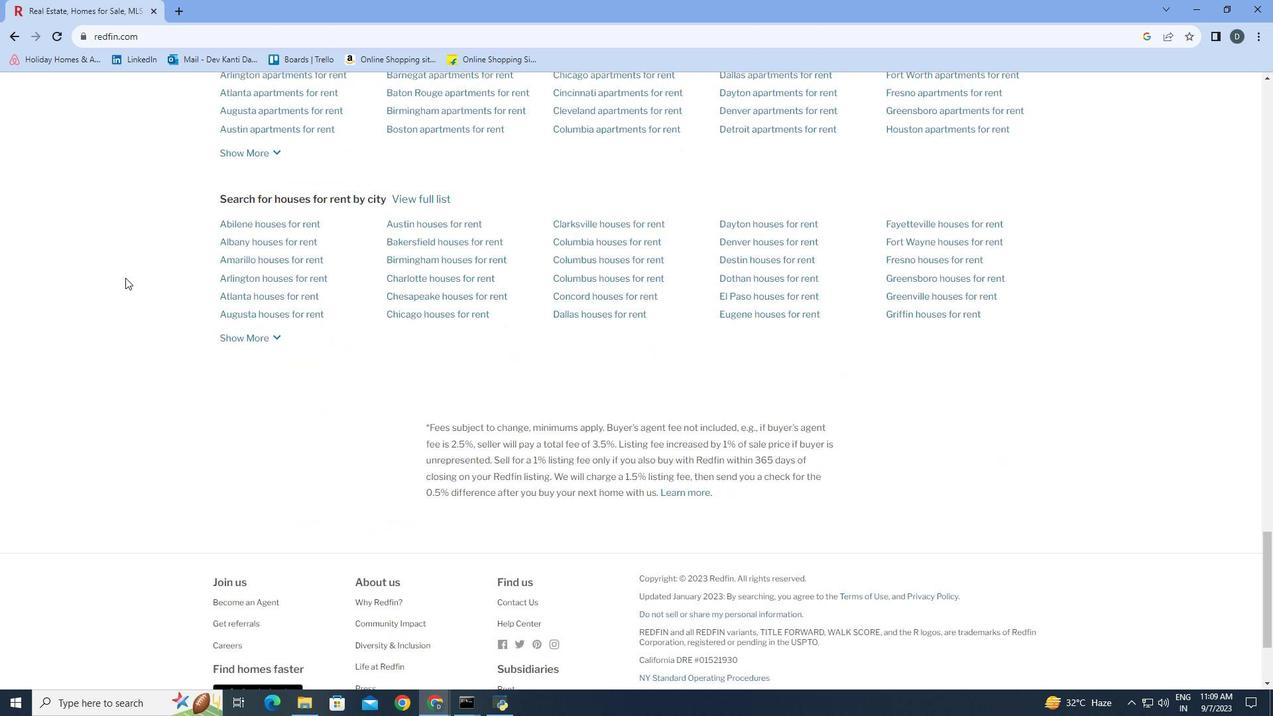 
Action: Mouse scrolled (128, 280) with delta (0, 0)
Screenshot: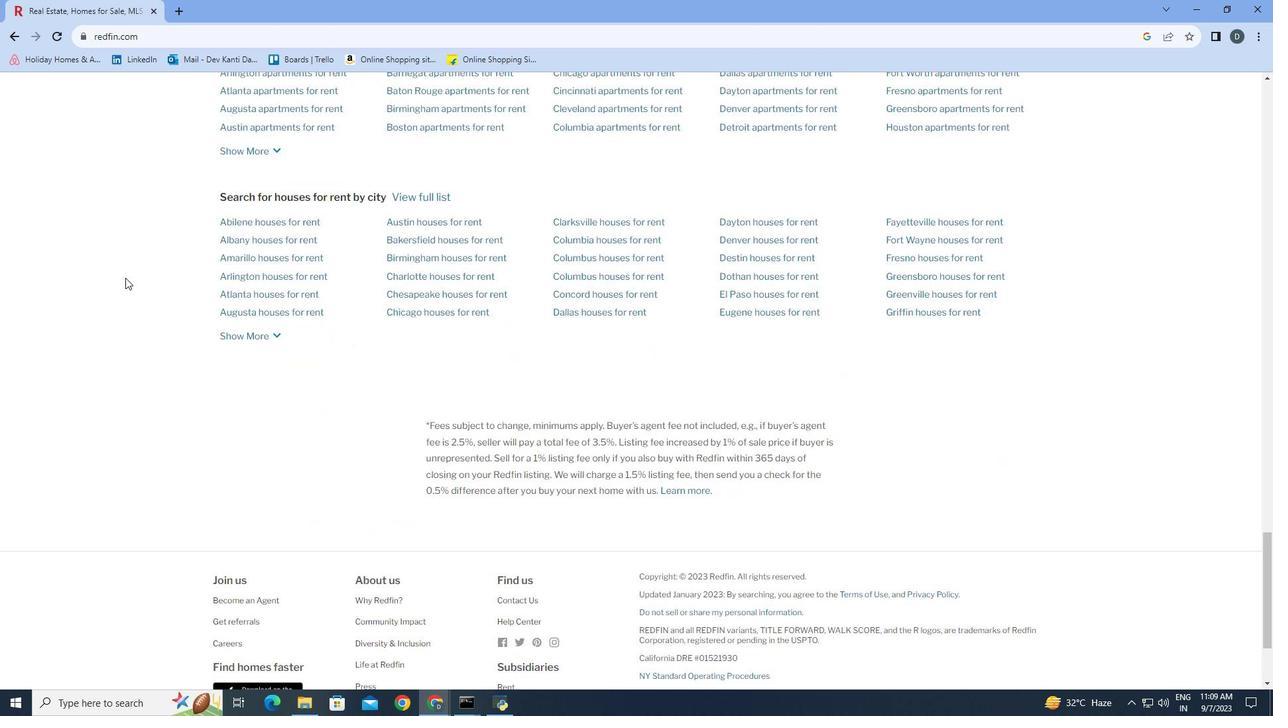 
Action: Mouse scrolled (128, 280) with delta (0, 0)
Screenshot: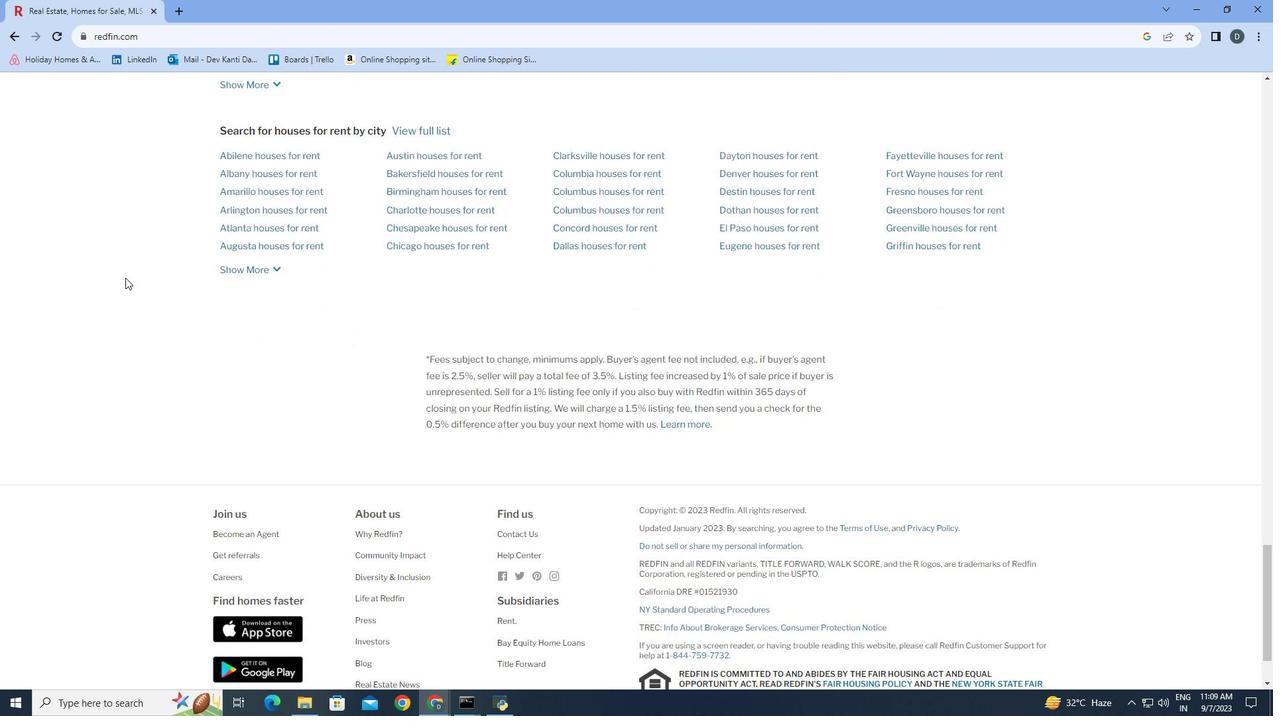 
Action: Mouse scrolled (128, 280) with delta (0, 0)
Screenshot: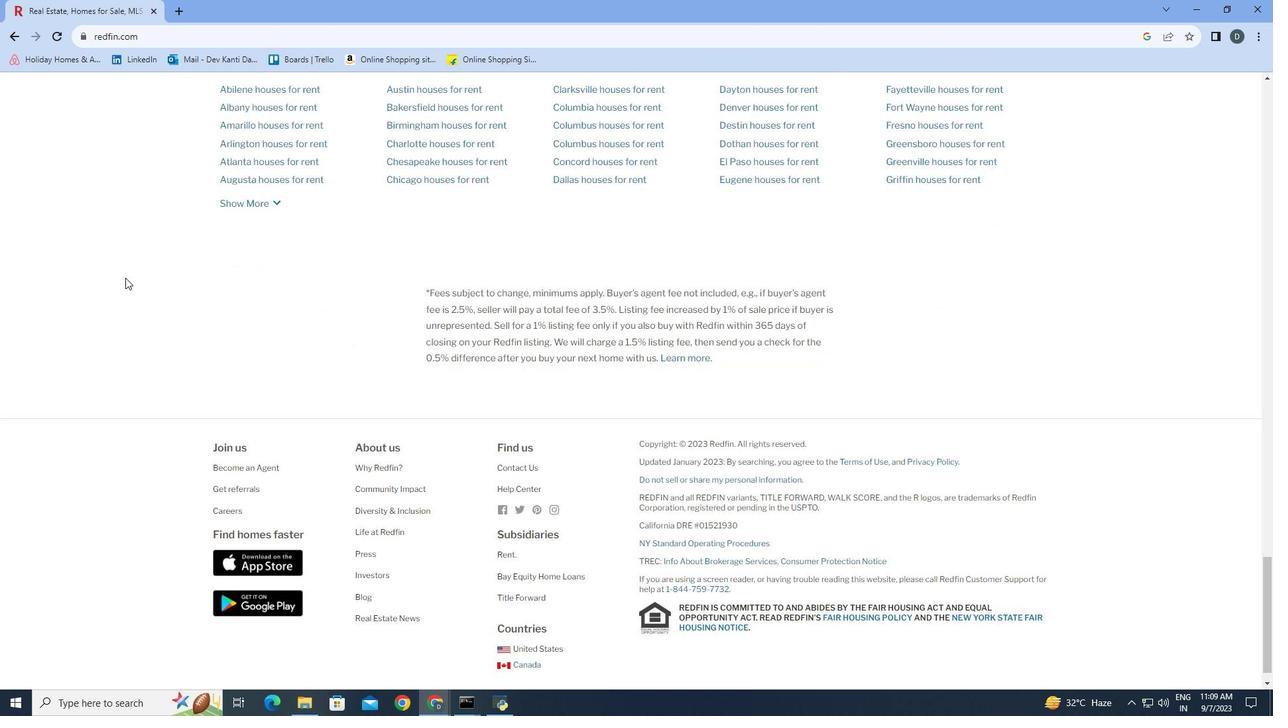 
Action: Mouse scrolled (128, 280) with delta (0, 0)
Screenshot: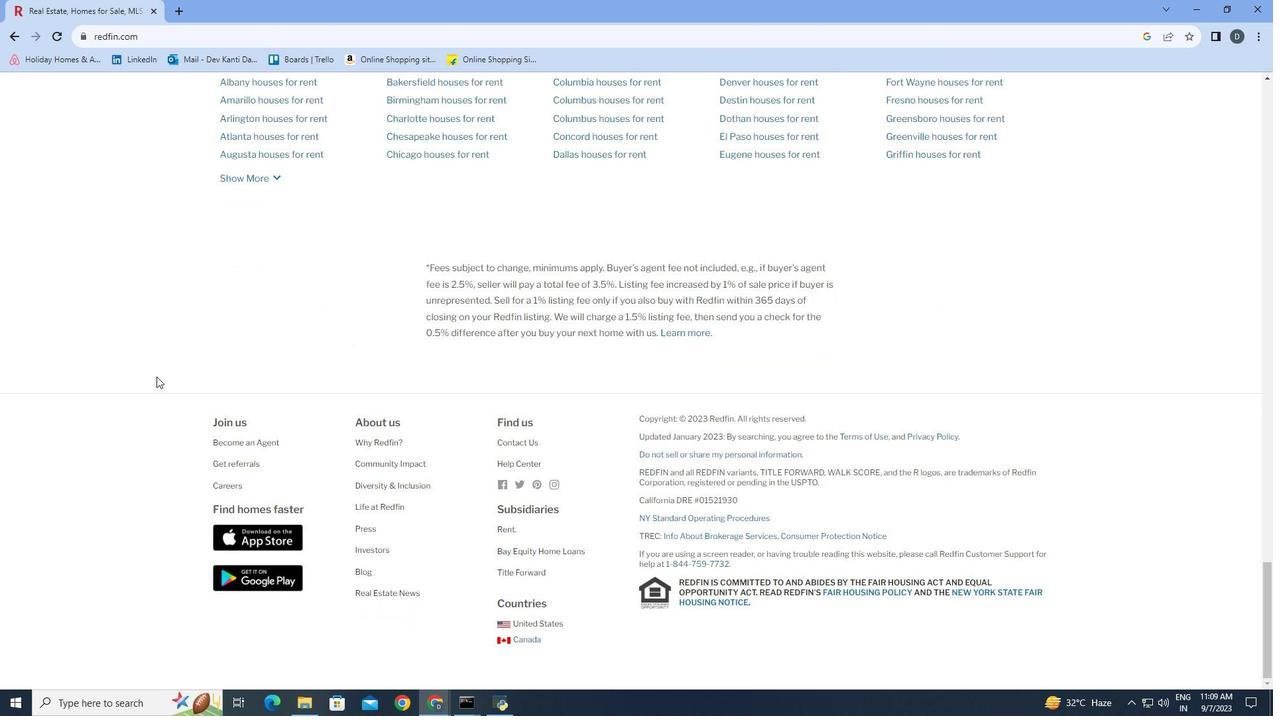 
Action: Mouse moved to (219, 487)
Screenshot: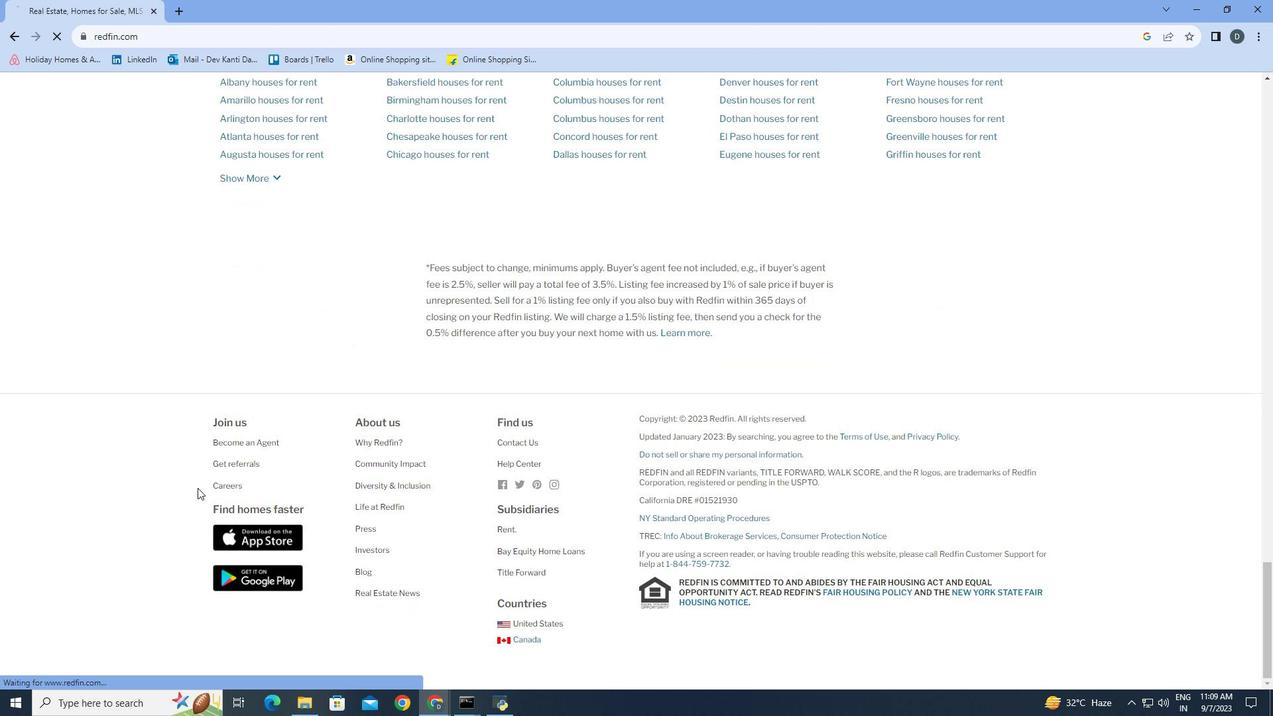 
Action: Mouse pressed left at (219, 487)
Screenshot: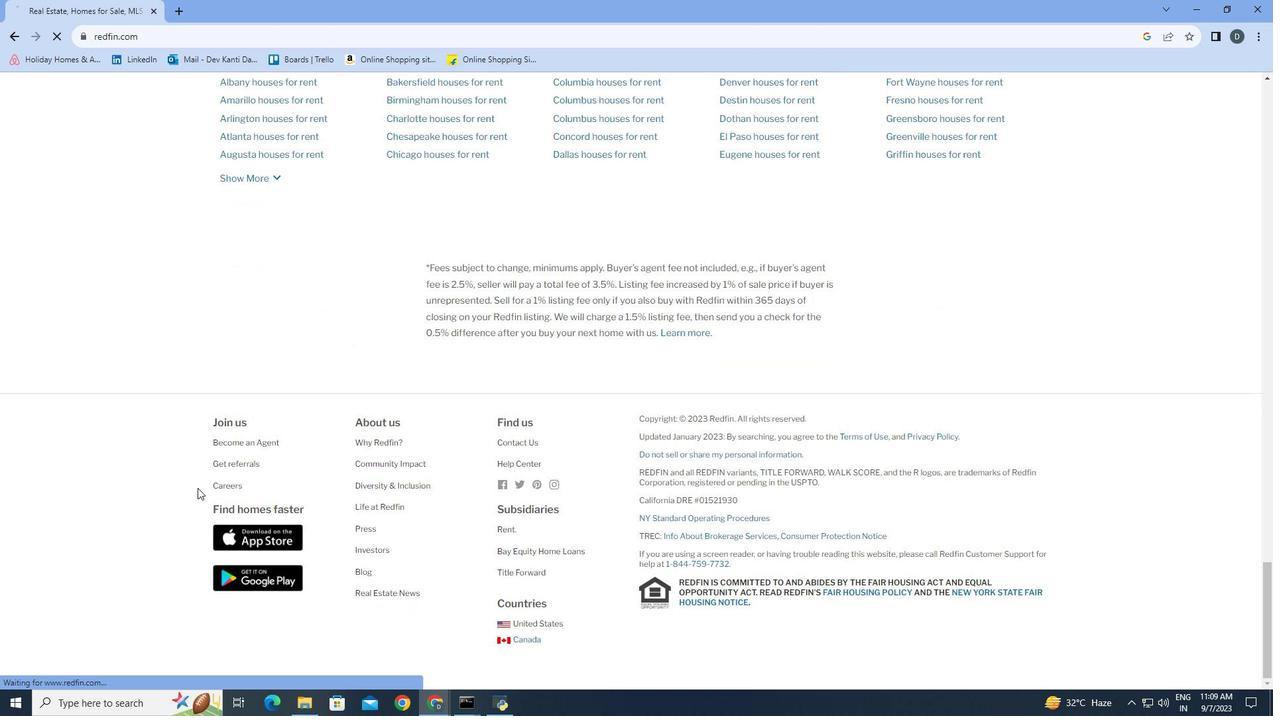 
Action: Mouse moved to (603, 393)
Screenshot: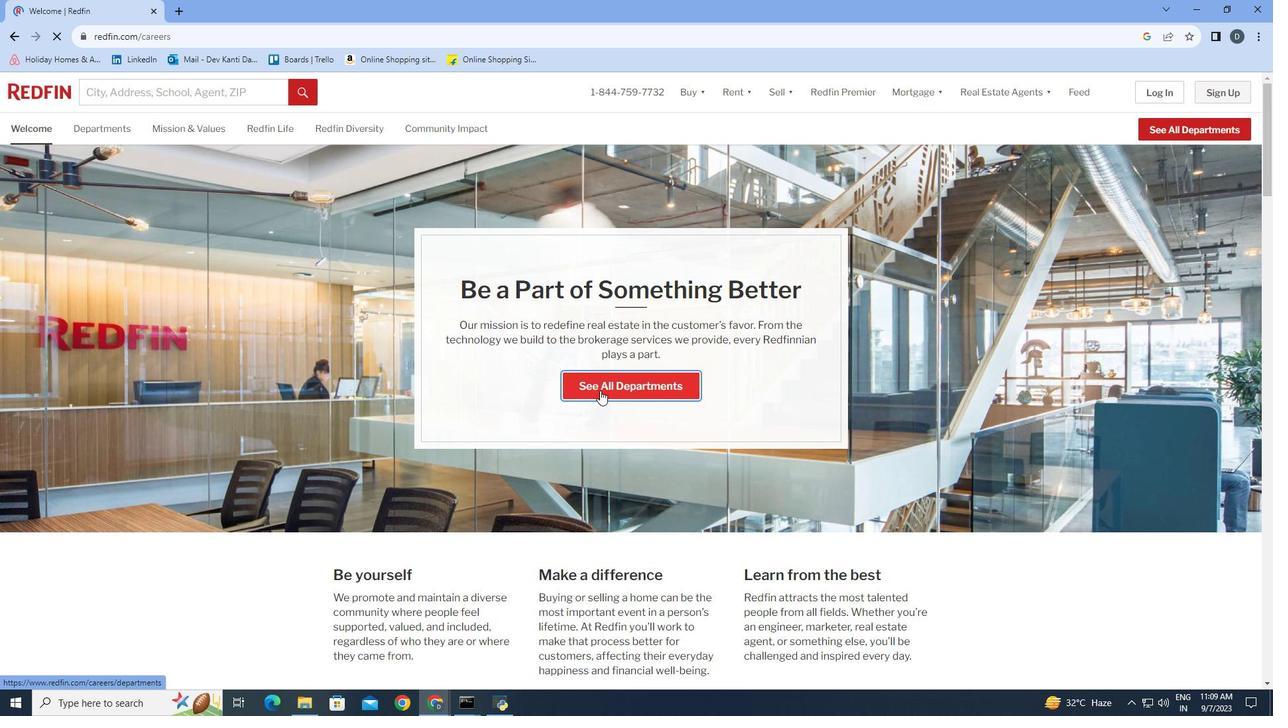 
Action: Mouse pressed left at (603, 393)
Screenshot: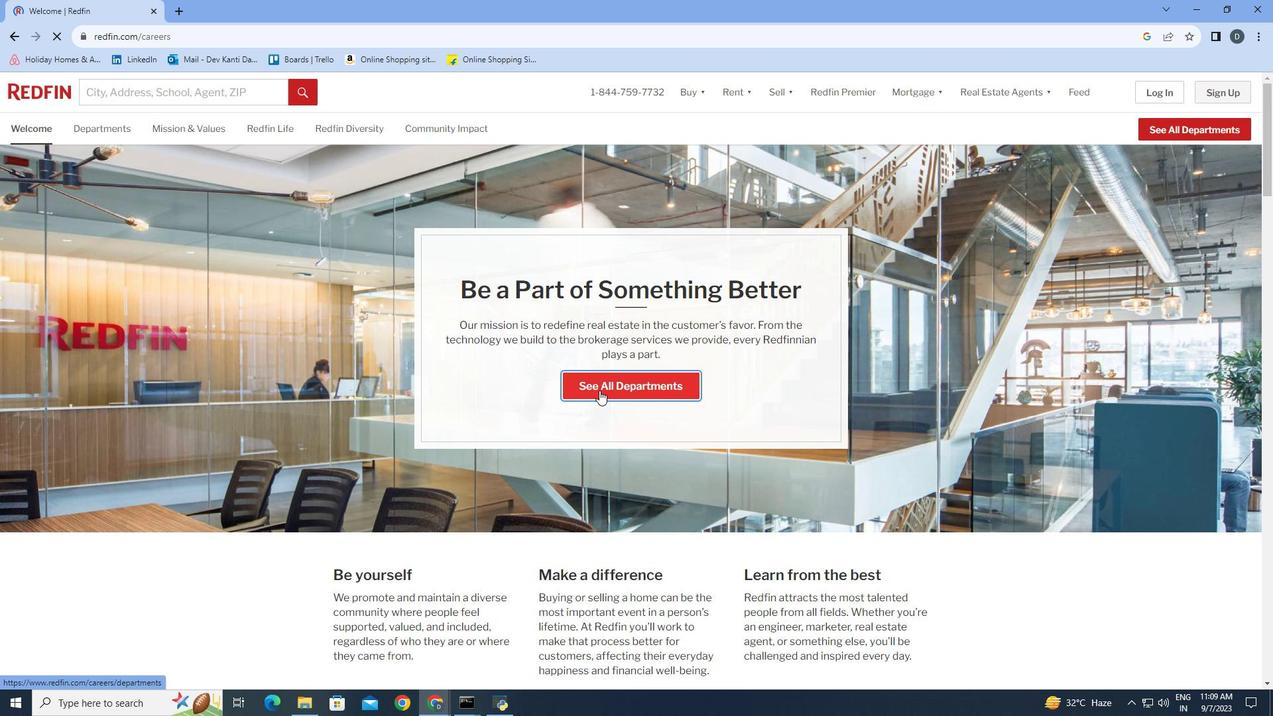 
Action: Mouse moved to (1032, 314)
Screenshot: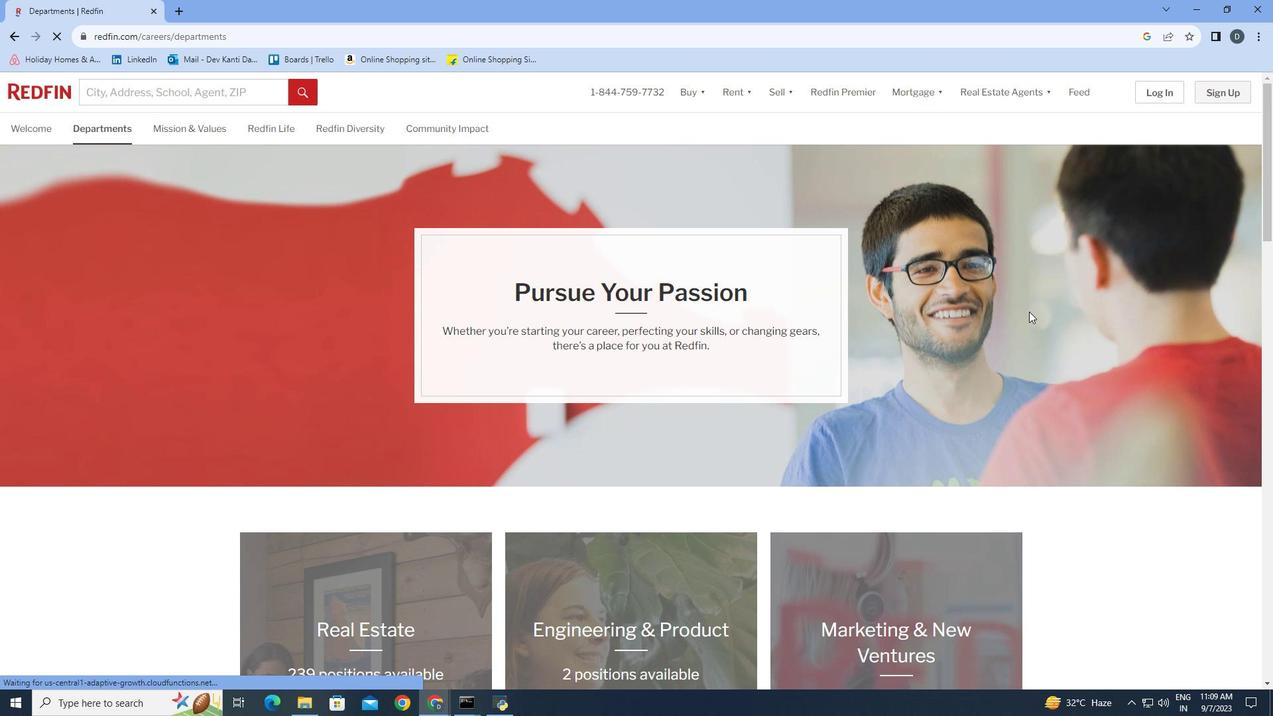
Action: Mouse scrolled (1032, 313) with delta (0, 0)
Screenshot: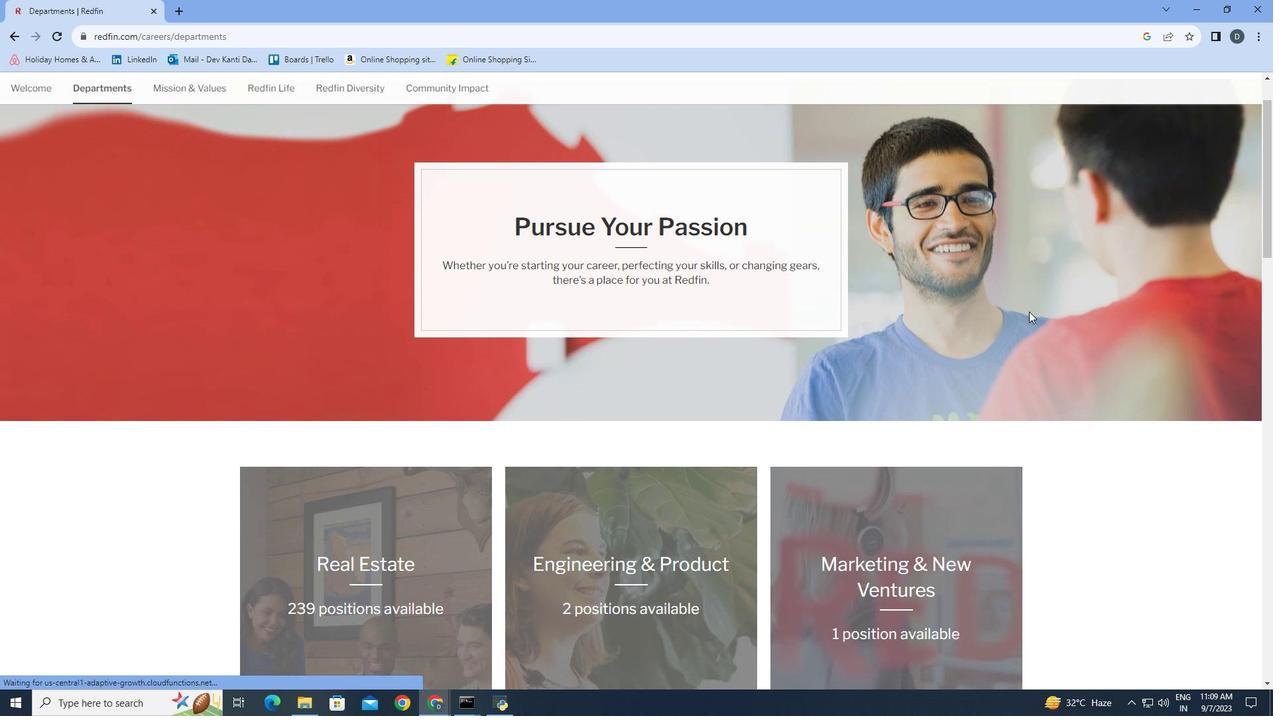 
Action: Mouse scrolled (1032, 313) with delta (0, 0)
Screenshot: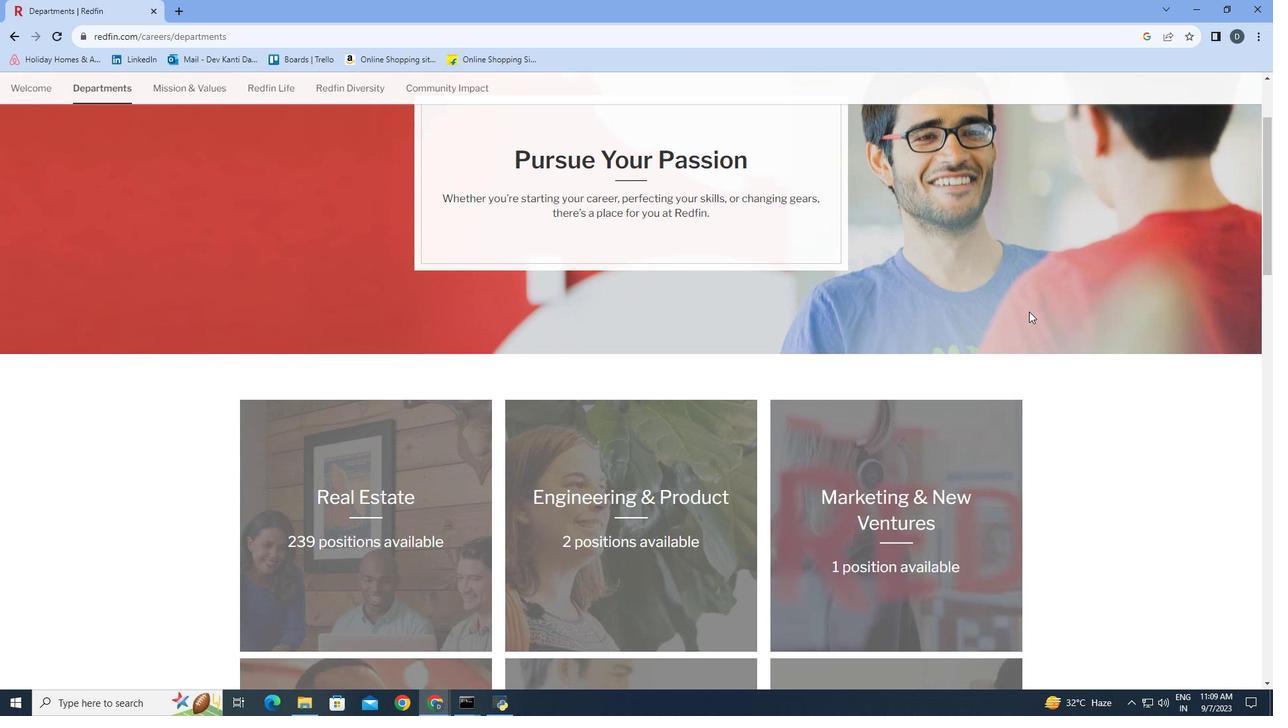 
Action: Mouse scrolled (1032, 313) with delta (0, 0)
Screenshot: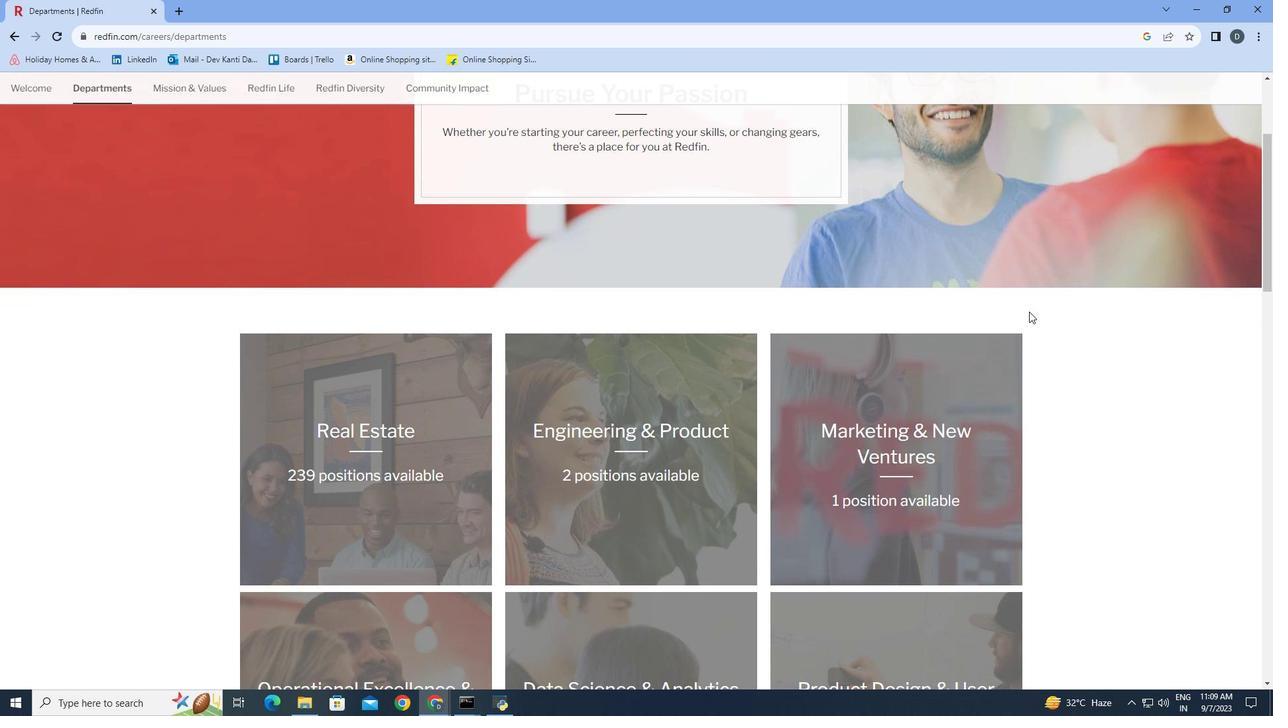 
Action: Mouse scrolled (1032, 313) with delta (0, 0)
Screenshot: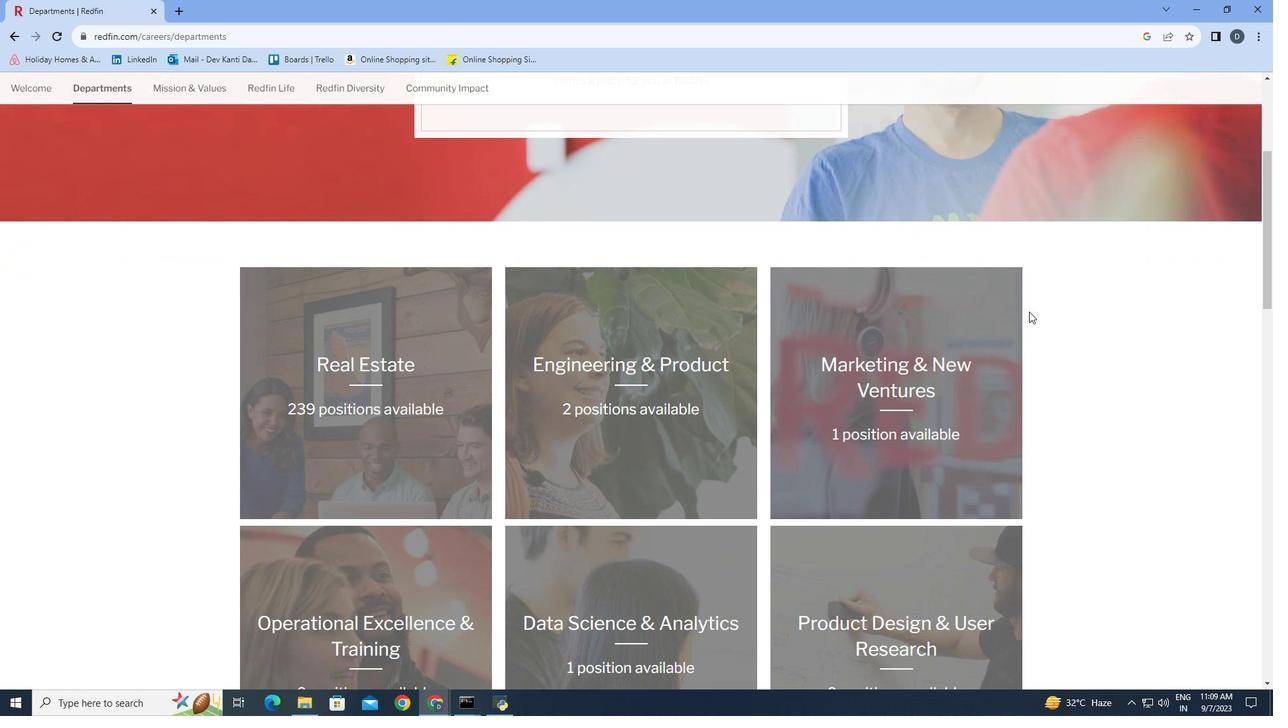 
Action: Mouse moved to (1033, 314)
Screenshot: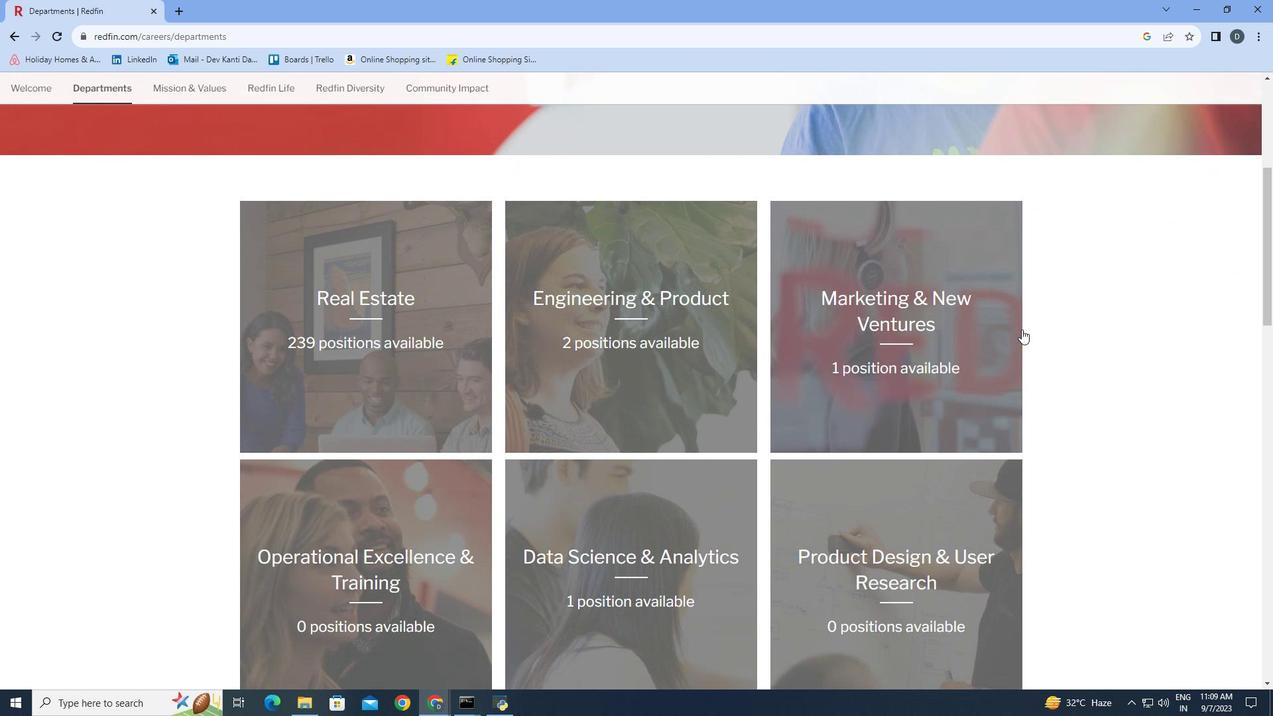 
Action: Mouse scrolled (1033, 313) with delta (0, 0)
Screenshot: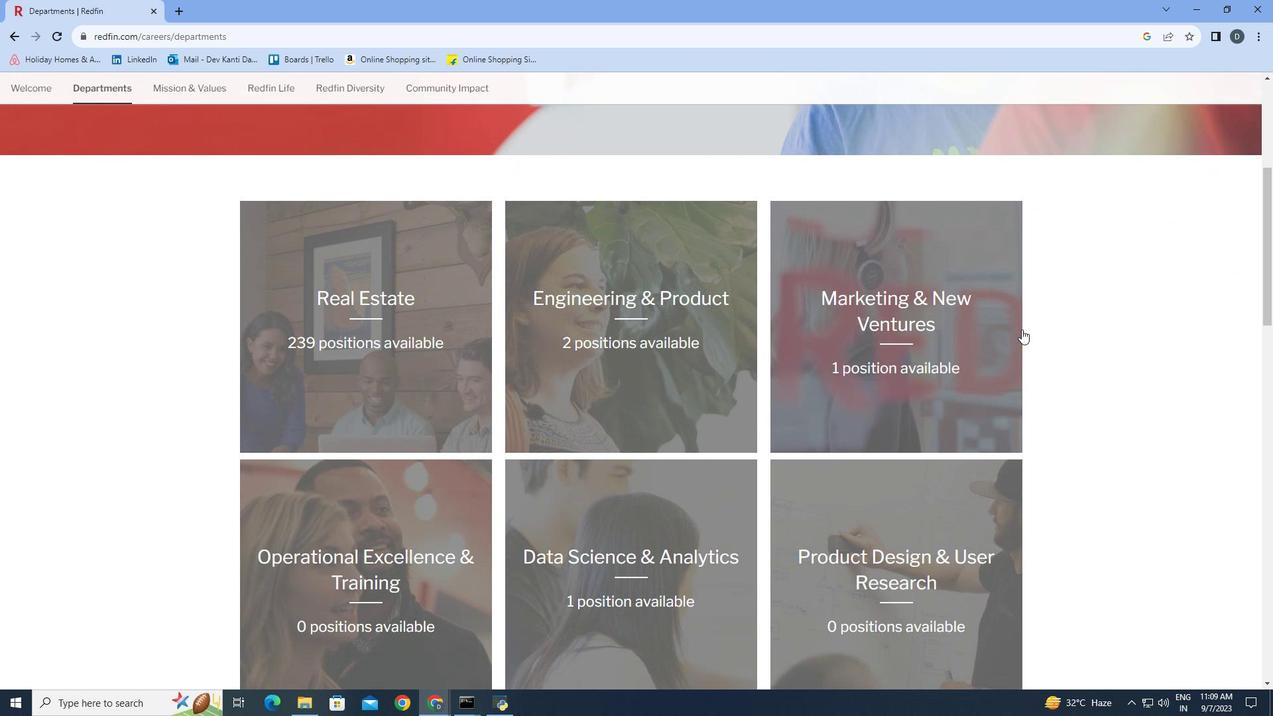 
Action: Mouse moved to (422, 527)
Screenshot: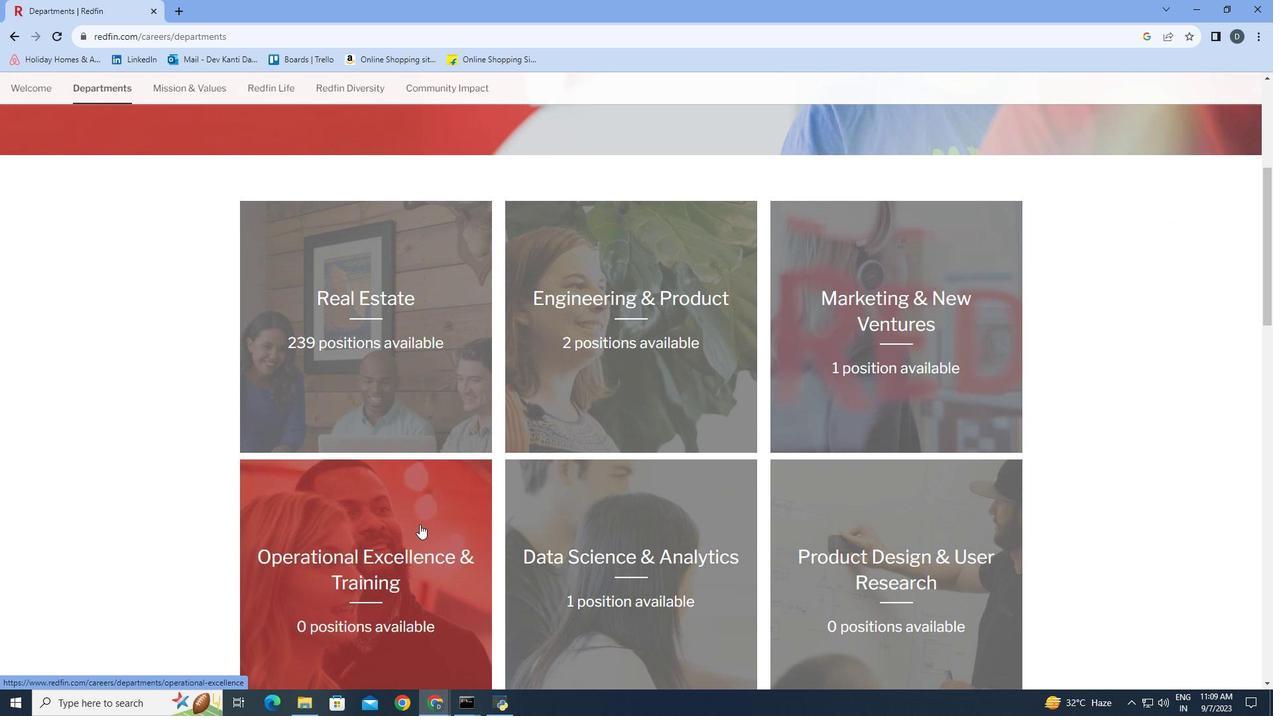 
Action: Mouse pressed left at (422, 527)
Screenshot: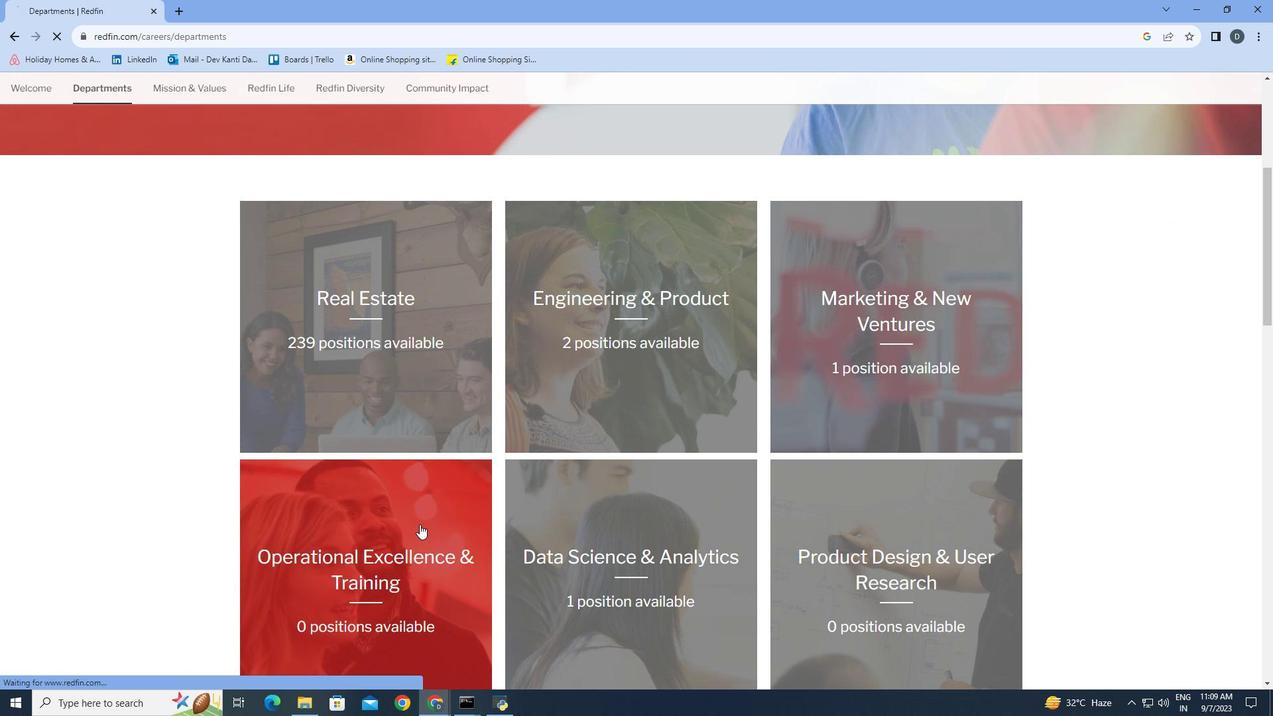 
Action: Mouse moved to (1031, 392)
Screenshot: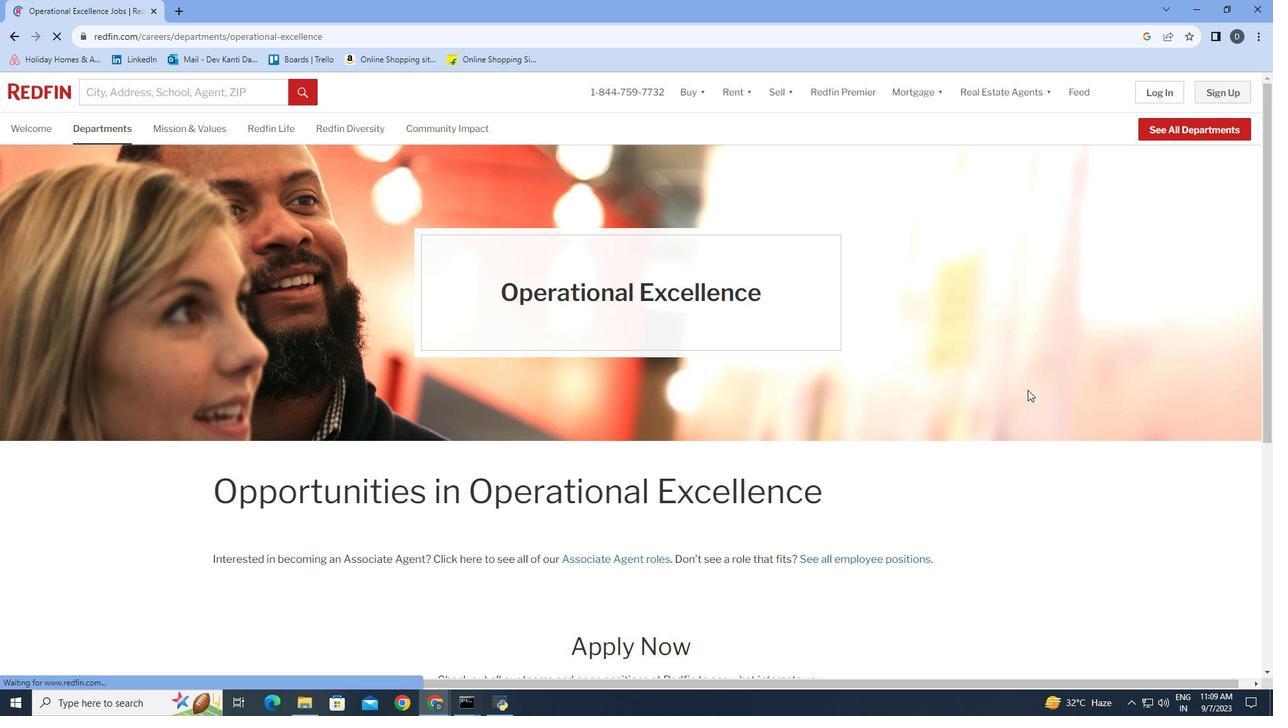 
Action: Mouse scrolled (1031, 392) with delta (0, 0)
Screenshot: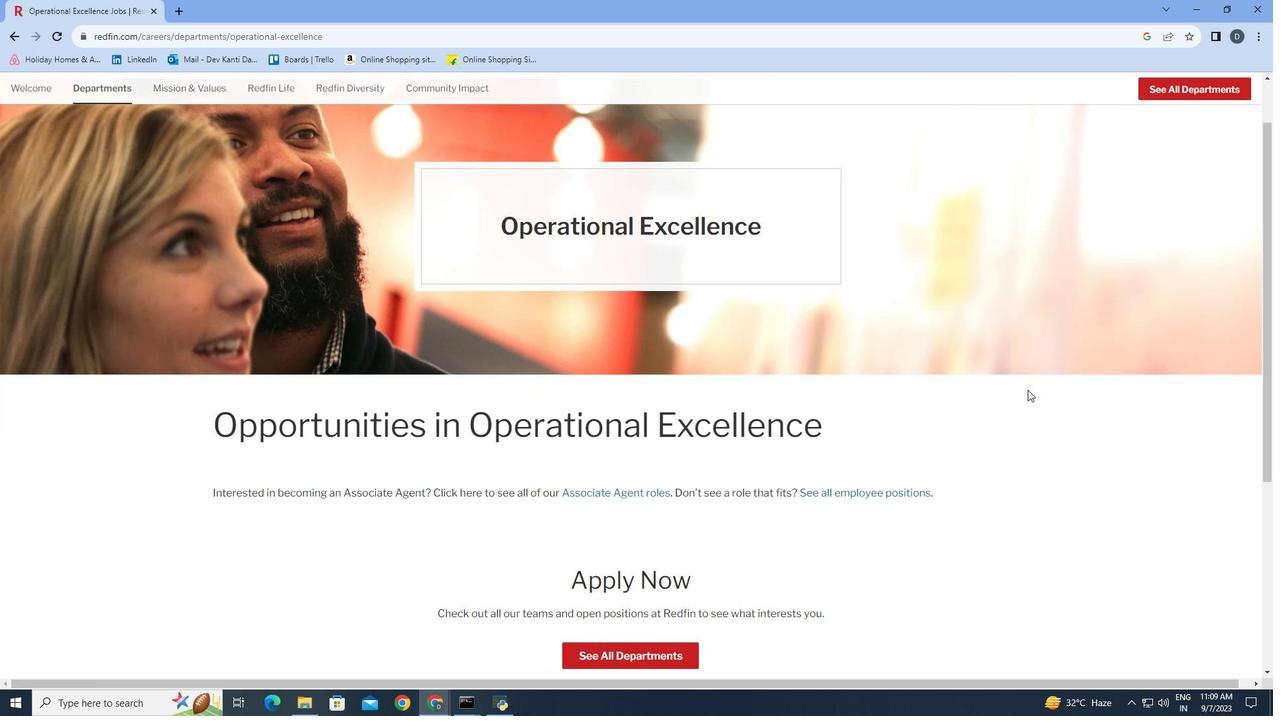
Action: Mouse scrolled (1031, 392) with delta (0, 0)
Screenshot: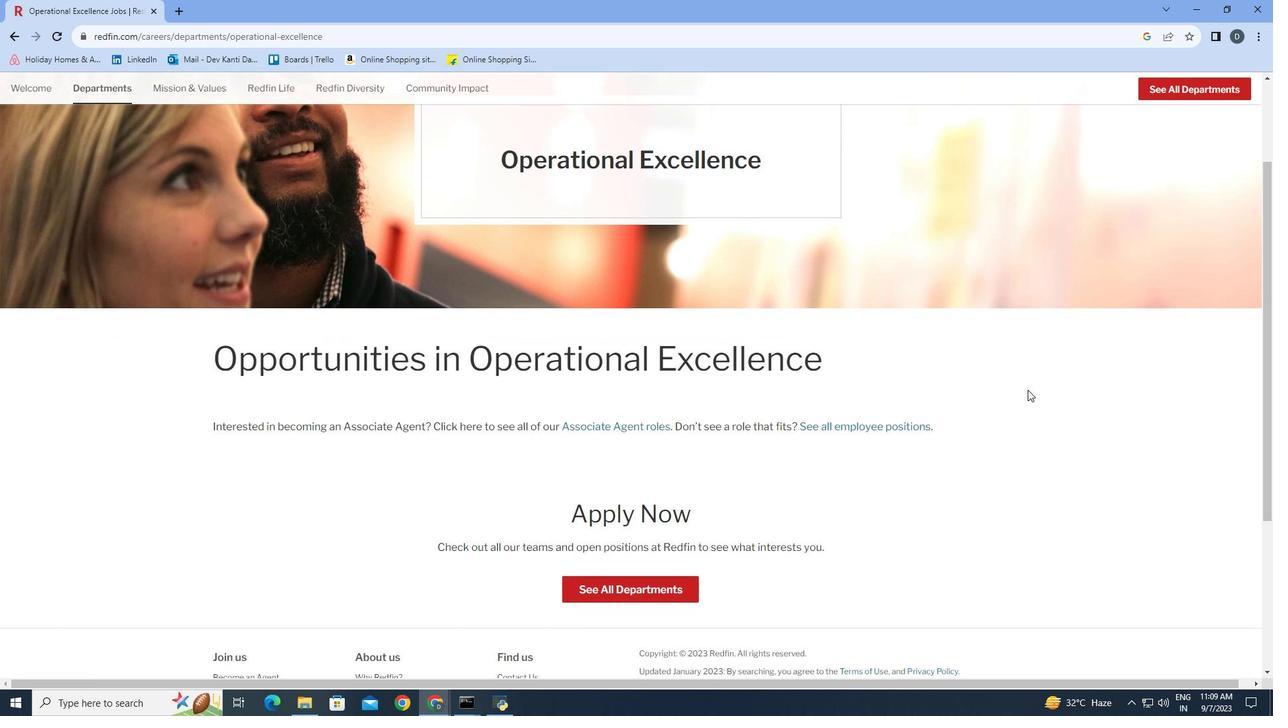 
Action: Mouse scrolled (1031, 392) with delta (0, 0)
Screenshot: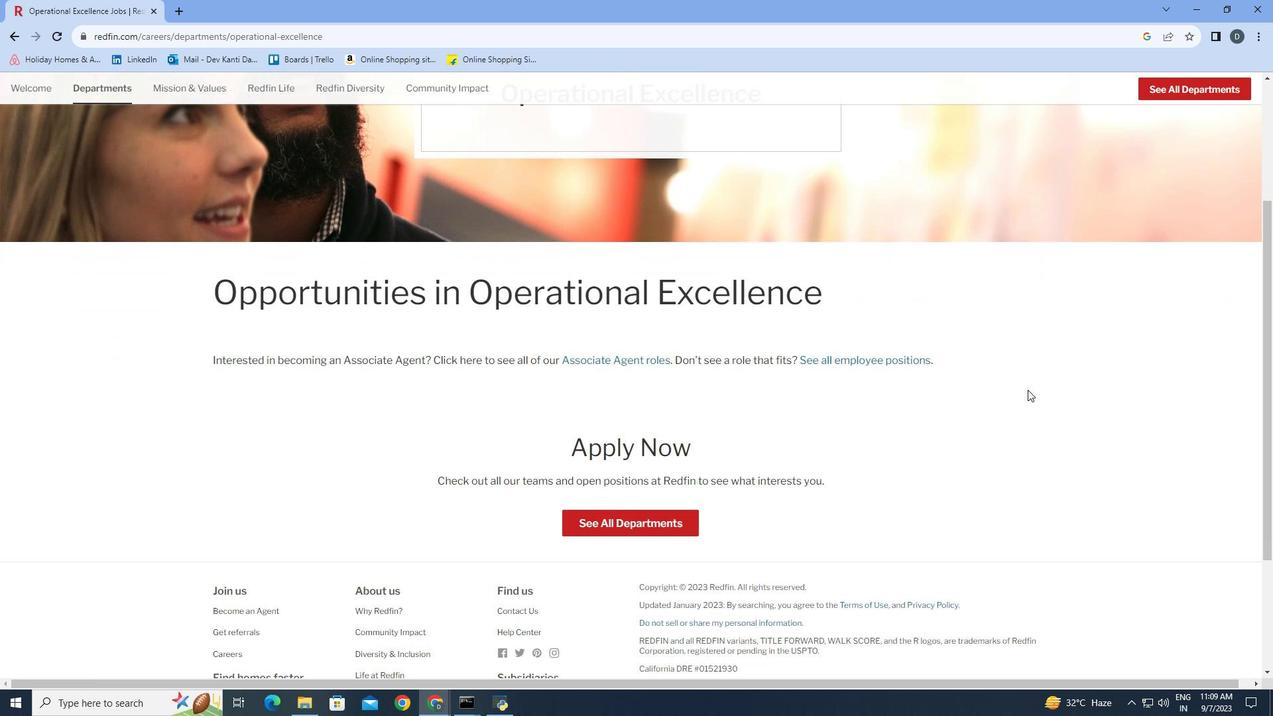 
Action: Mouse scrolled (1031, 392) with delta (0, 0)
Screenshot: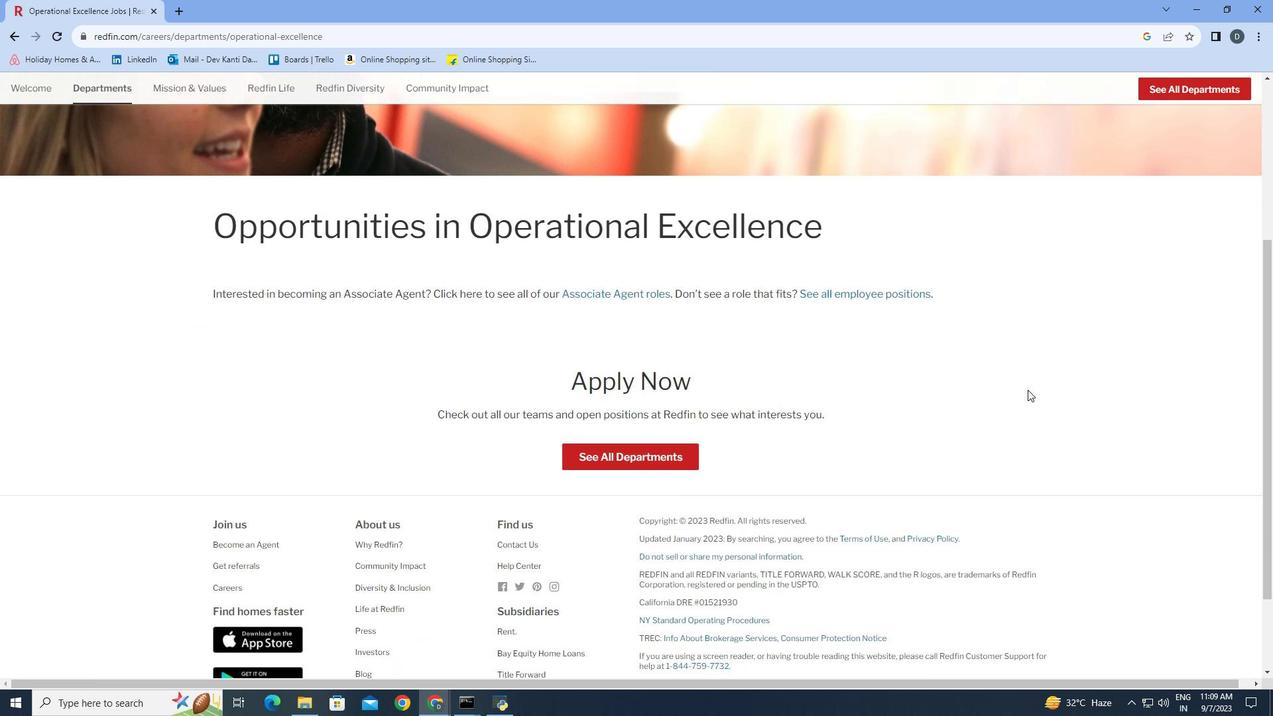 
Action: Mouse scrolled (1031, 392) with delta (0, 0)
Screenshot: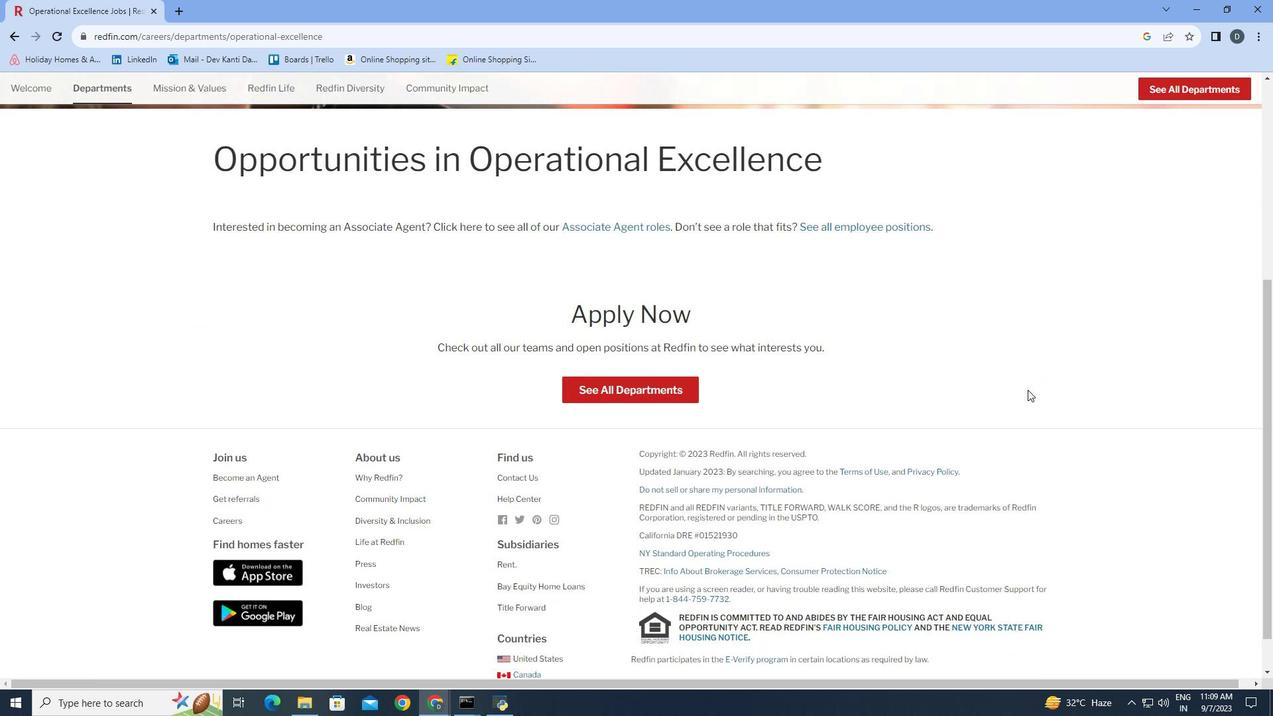 
Action: Mouse scrolled (1031, 392) with delta (0, 0)
Screenshot: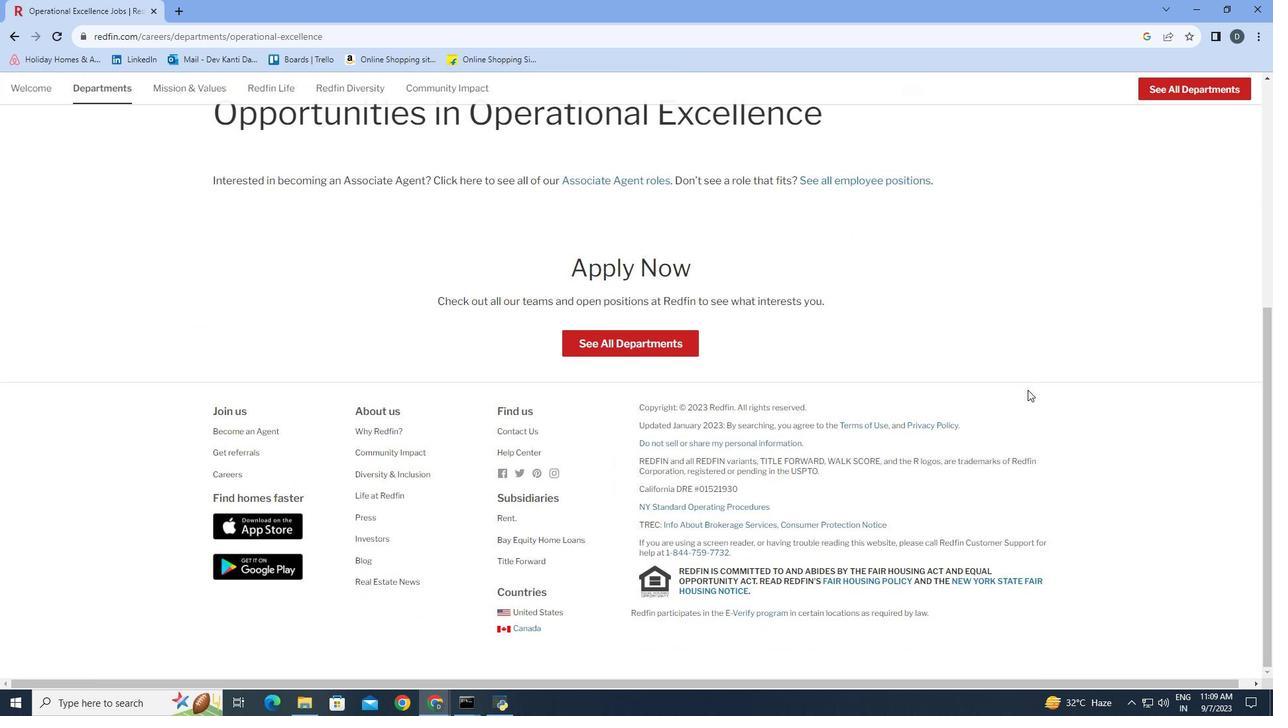 
Action: Mouse scrolled (1031, 392) with delta (0, 0)
Screenshot: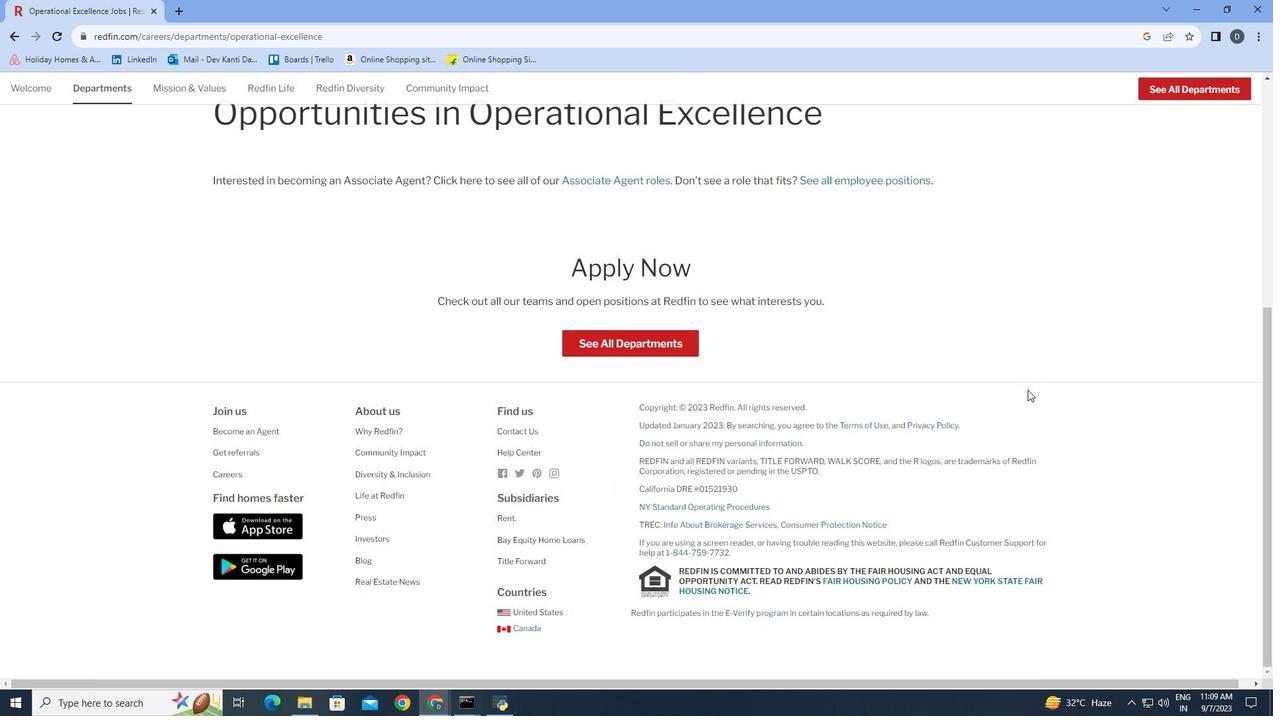 
